 Task: Open Card Card0000000119 in Board Board0000000030 in Workspace WS0000000010 in Trello. Add Member Email0000000039 to Card Card0000000119 in Board Board0000000030 in Workspace WS0000000010 in Trello. Add Orange Label titled Label0000000119 to Card Card0000000119 in Board Board0000000030 in Workspace WS0000000010 in Trello. Add Checklist CL0000000119 to Card Card0000000119 in Board Board0000000030 in Workspace WS0000000010 in Trello. Add Dates with Start Date as Oct 01 2023 and Due Date as Oct 31 2023 to Card Card0000000119 in Board Board0000000030 in Workspace WS0000000010 in Trello
Action: Mouse moved to (325, 525)
Screenshot: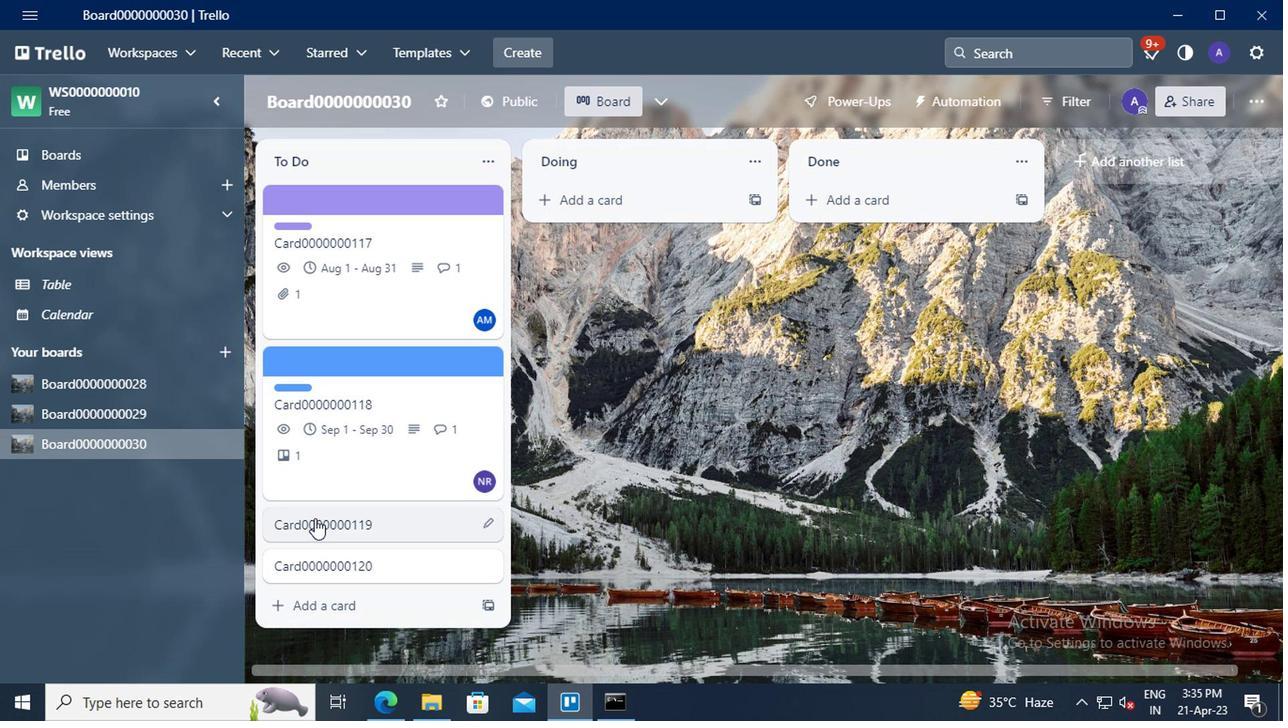 
Action: Mouse pressed left at (325, 525)
Screenshot: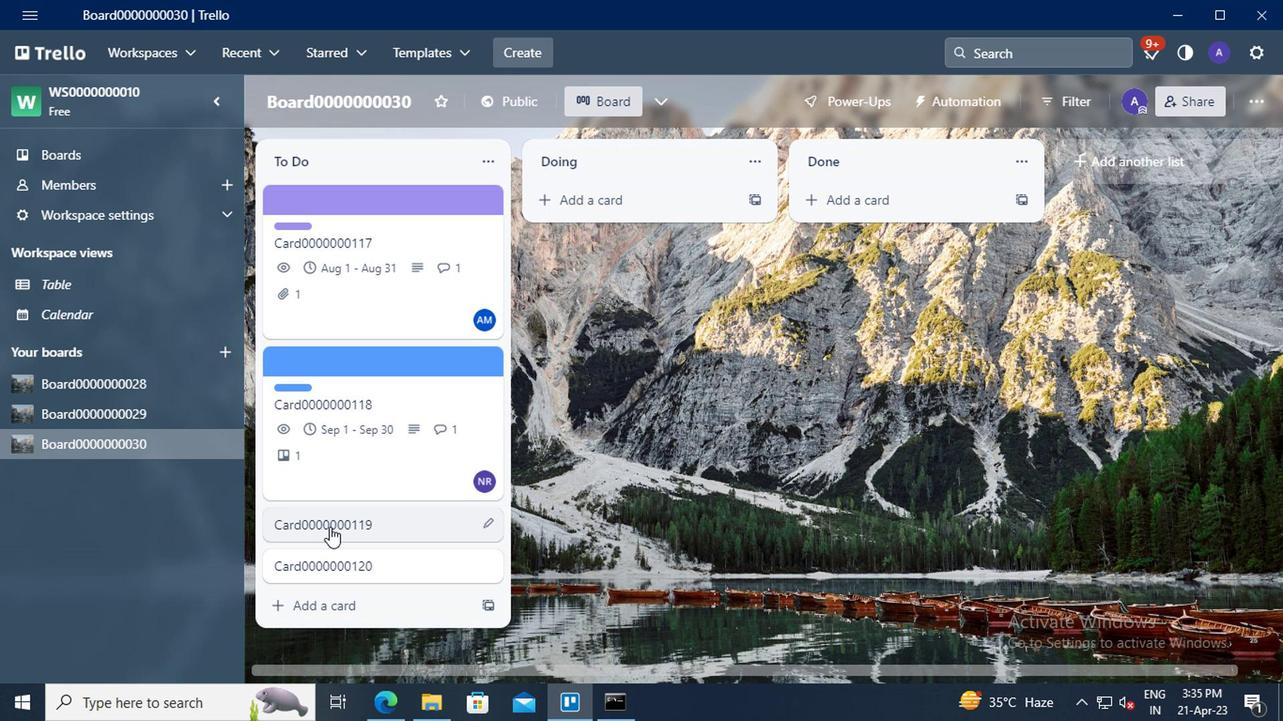 
Action: Mouse moved to (869, 178)
Screenshot: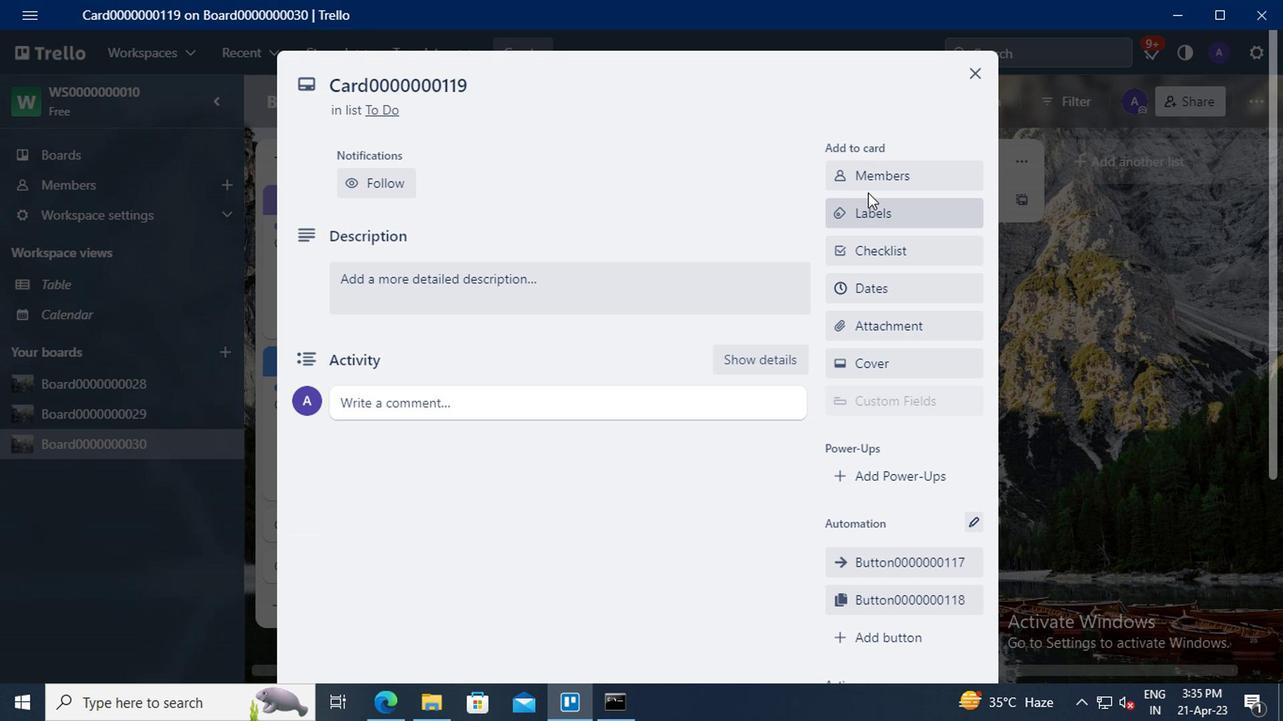 
Action: Mouse pressed left at (869, 178)
Screenshot: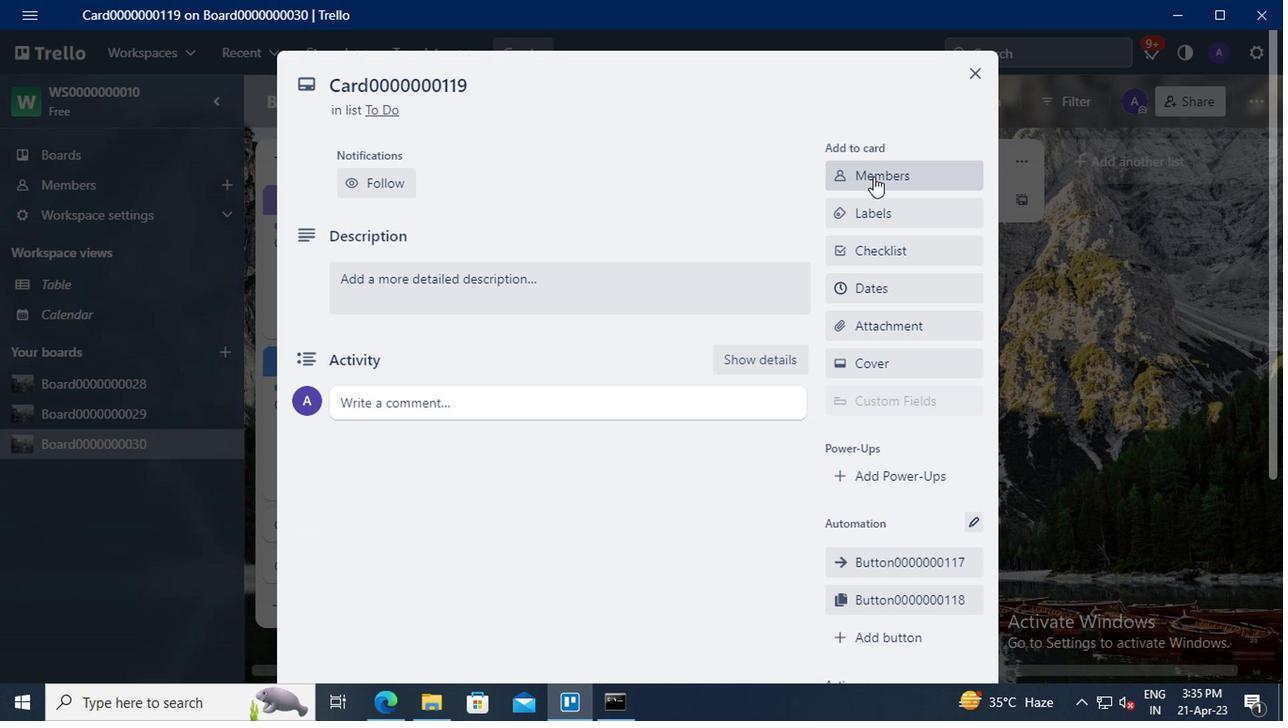 
Action: Mouse moved to (882, 259)
Screenshot: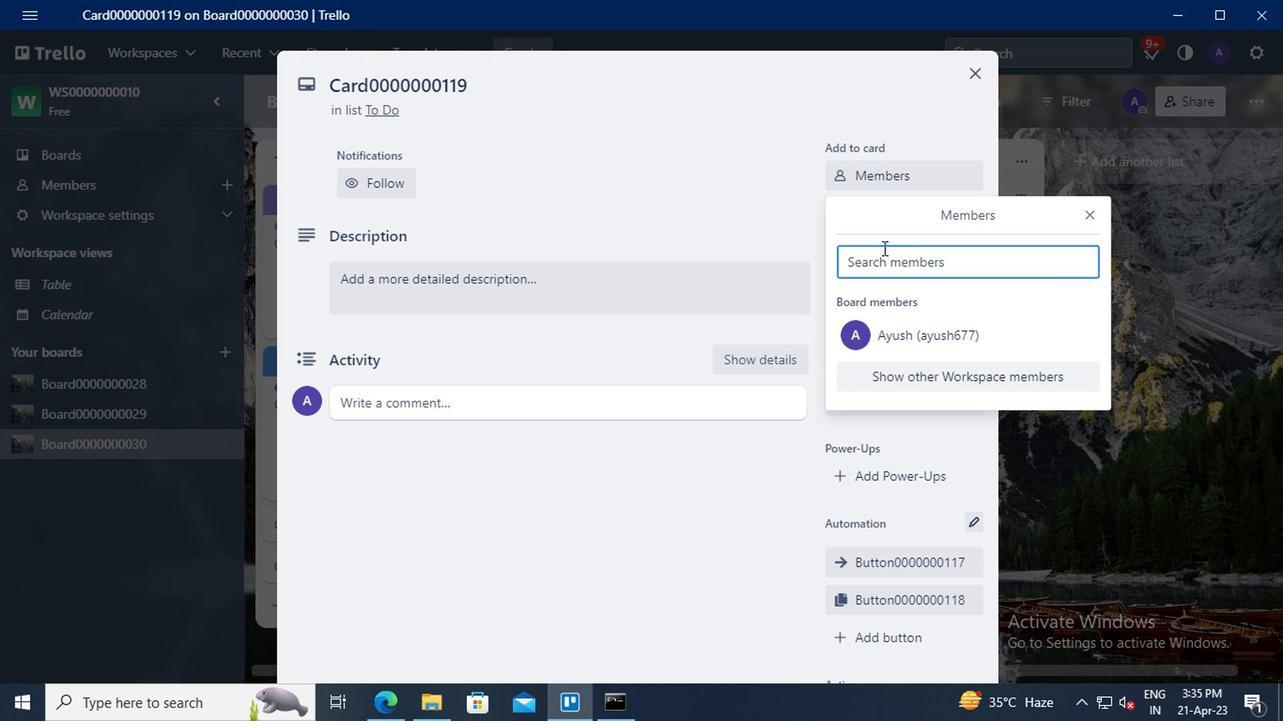 
Action: Mouse pressed left at (882, 259)
Screenshot: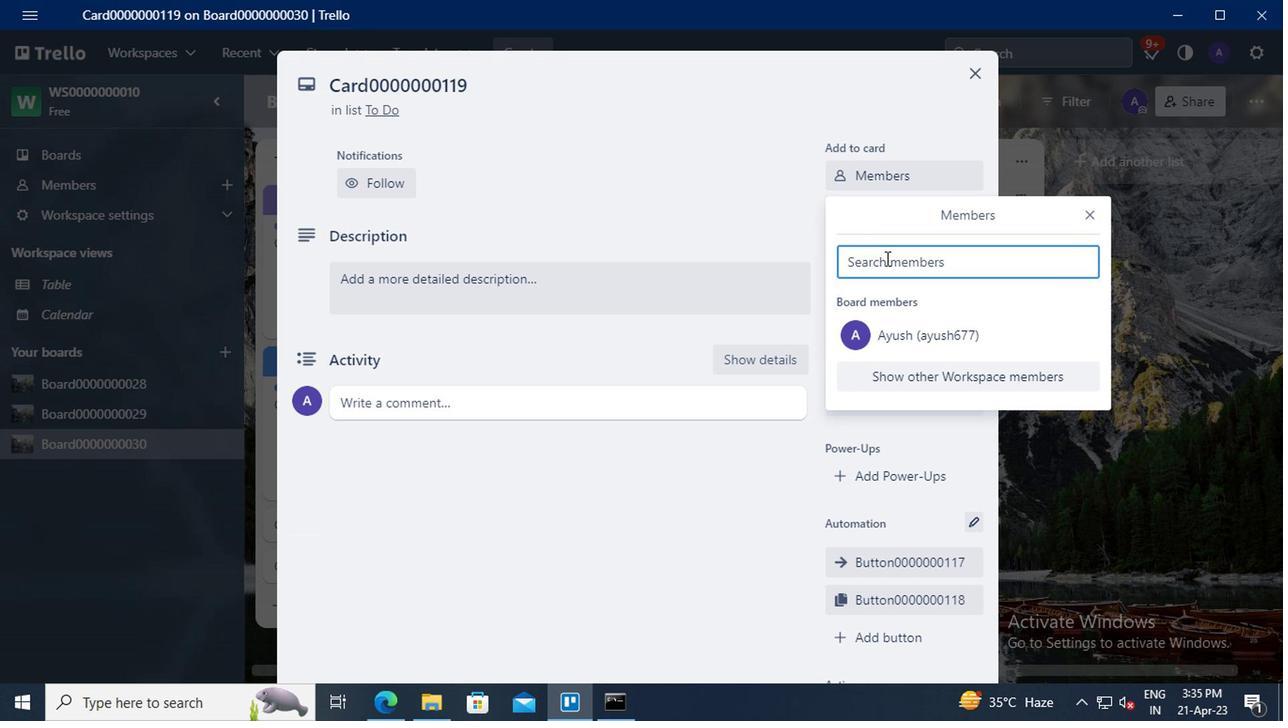 
Action: Key pressed carxxstreet791<Key.shift>@GMAIL.COM
Screenshot: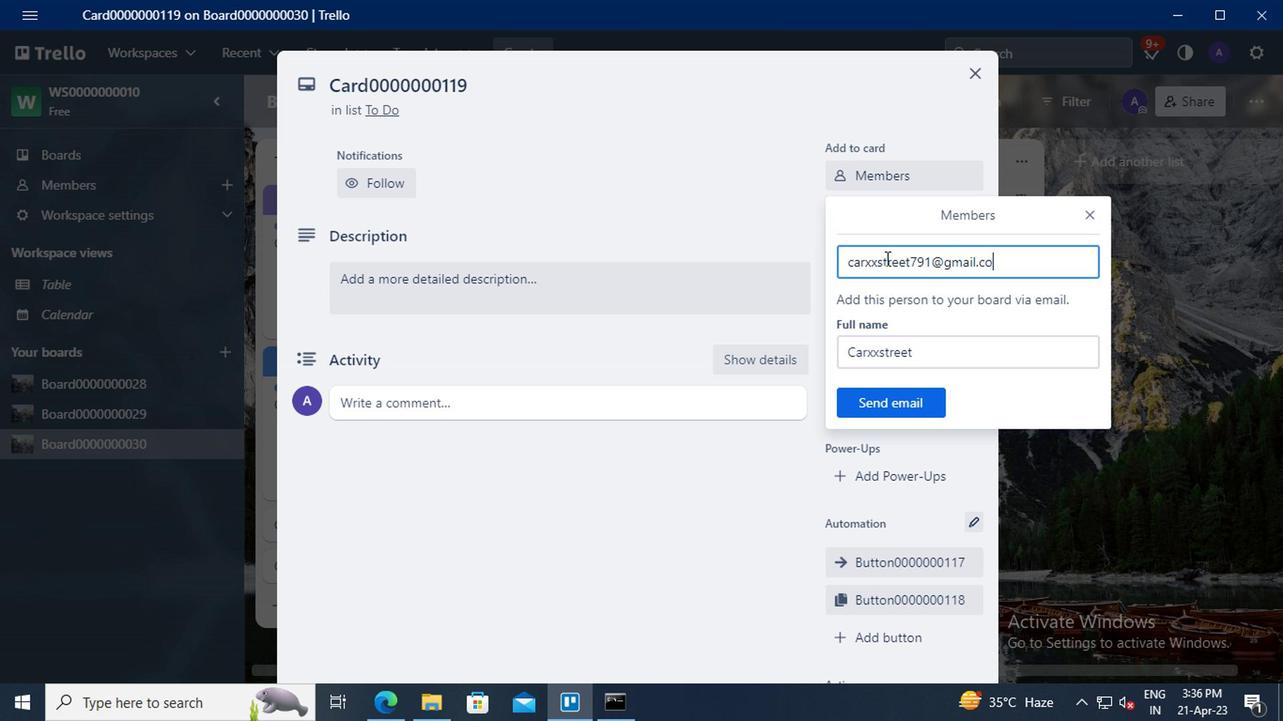 
Action: Mouse moved to (905, 399)
Screenshot: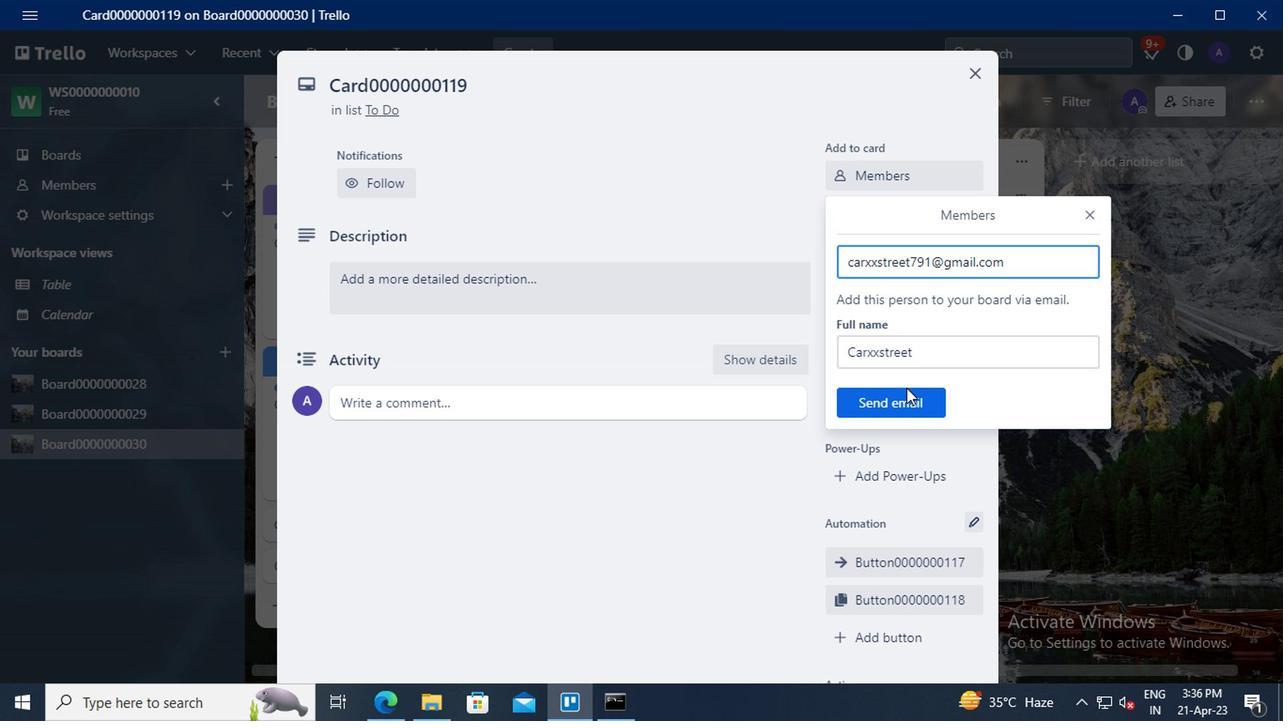 
Action: Mouse pressed left at (905, 399)
Screenshot: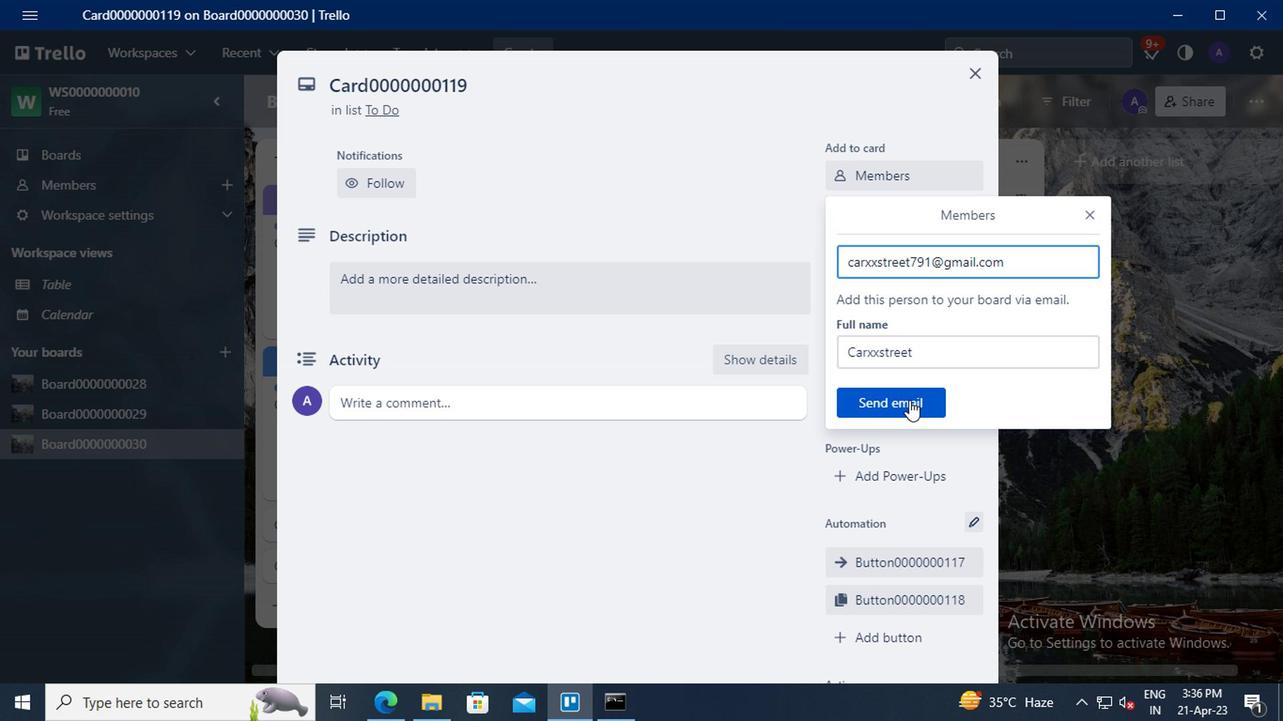 
Action: Mouse moved to (889, 288)
Screenshot: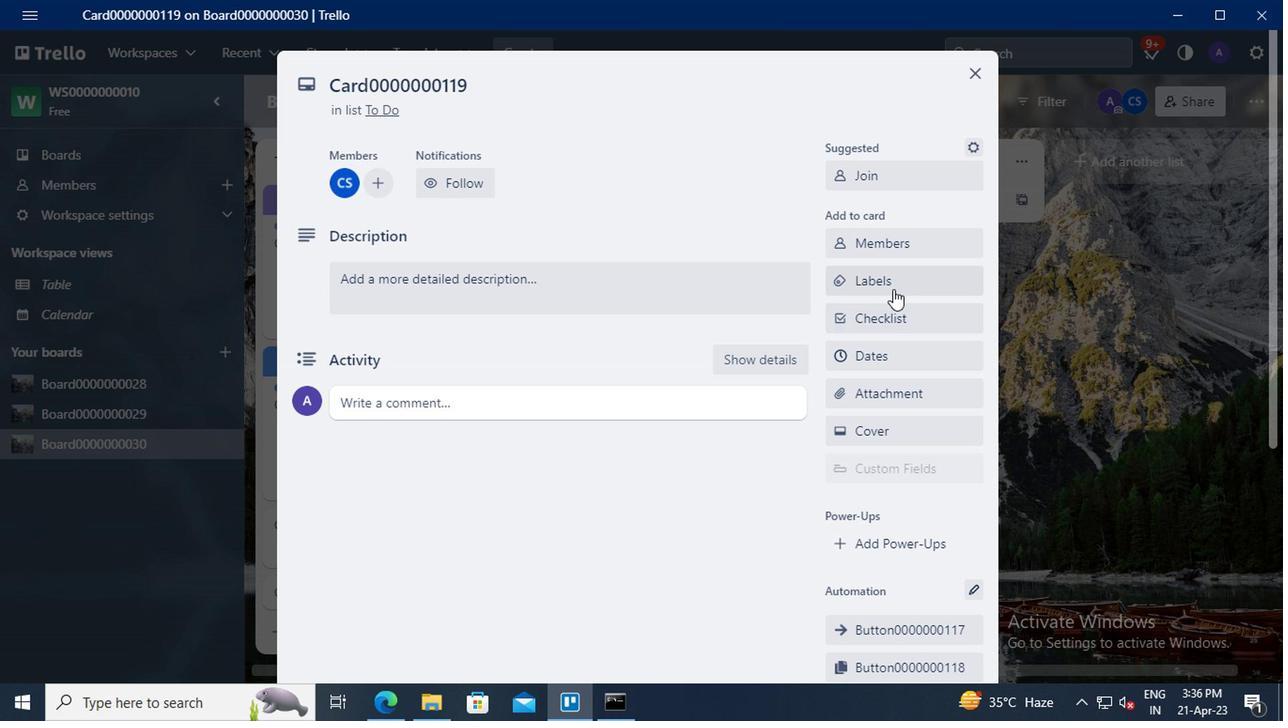 
Action: Mouse pressed left at (889, 288)
Screenshot: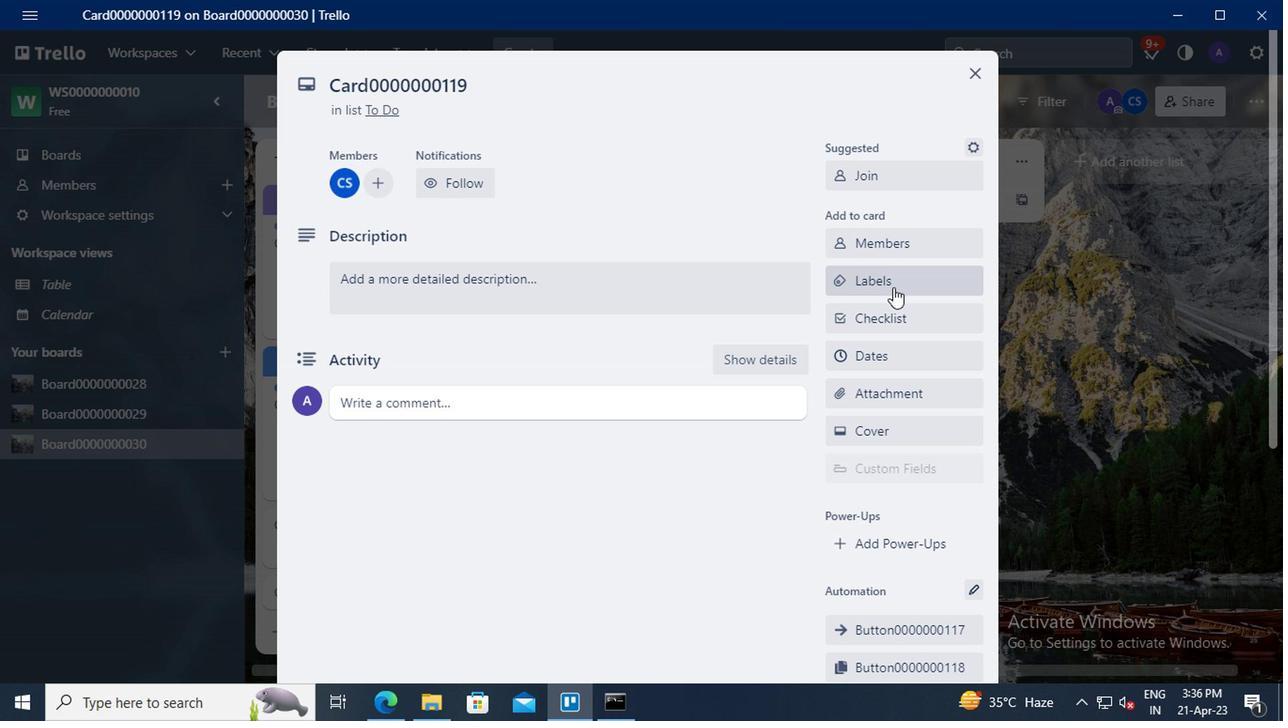 
Action: Mouse moved to (975, 499)
Screenshot: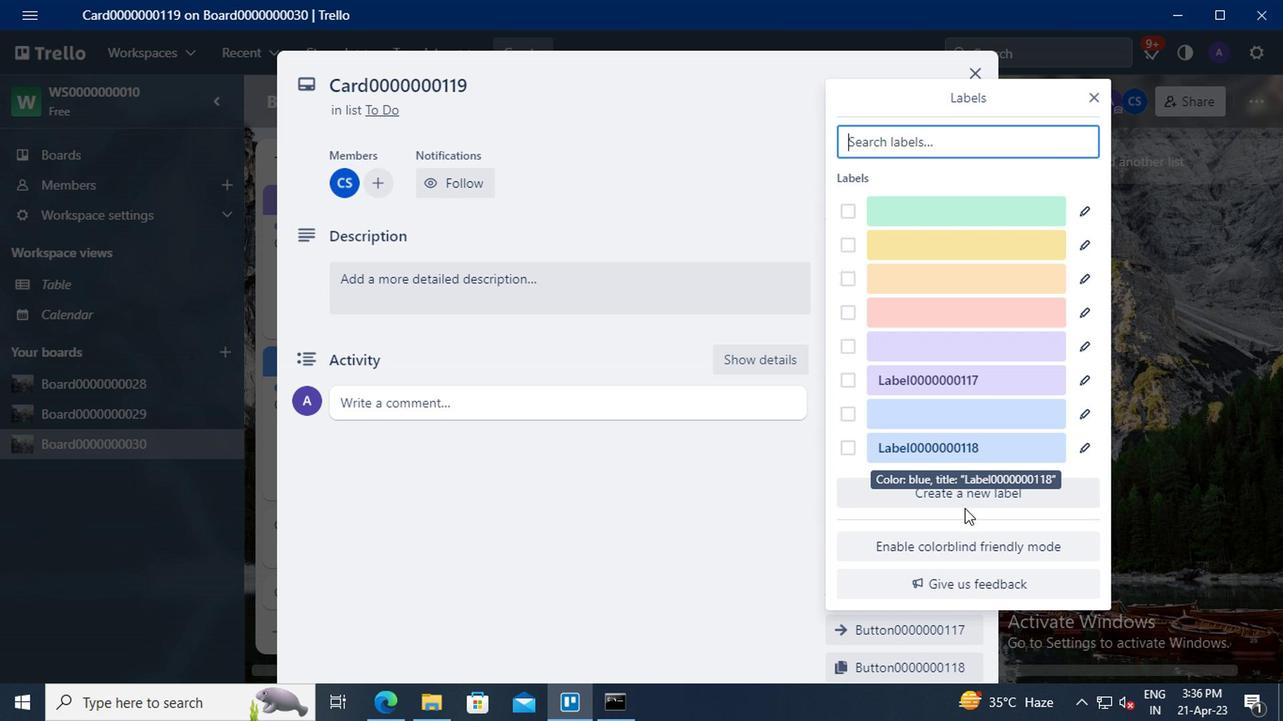 
Action: Mouse pressed left at (975, 499)
Screenshot: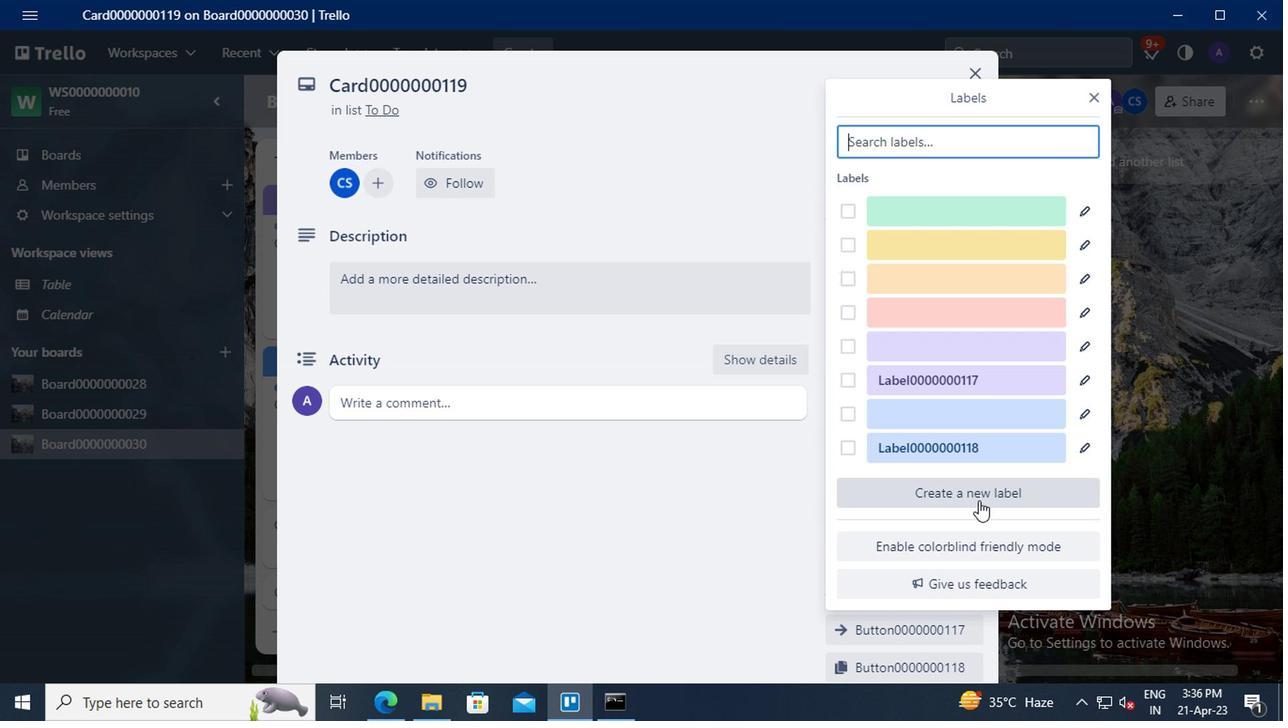 
Action: Mouse moved to (889, 275)
Screenshot: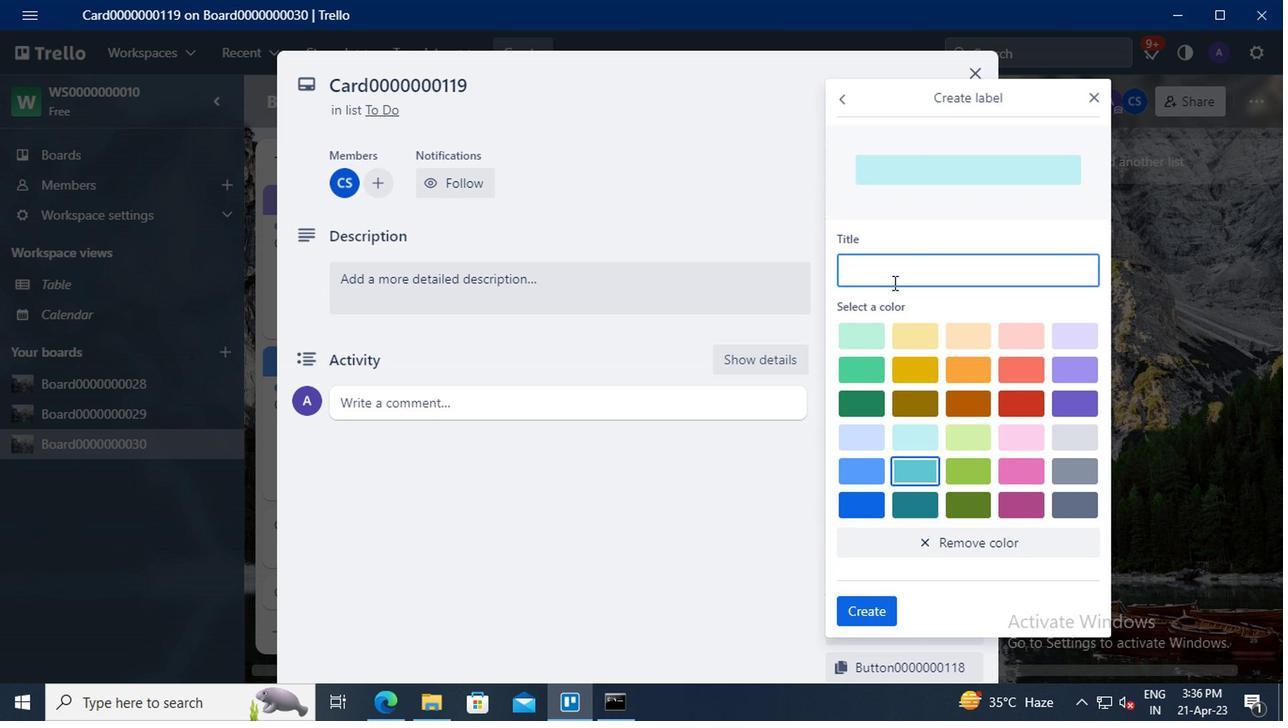 
Action: Mouse pressed left at (889, 275)
Screenshot: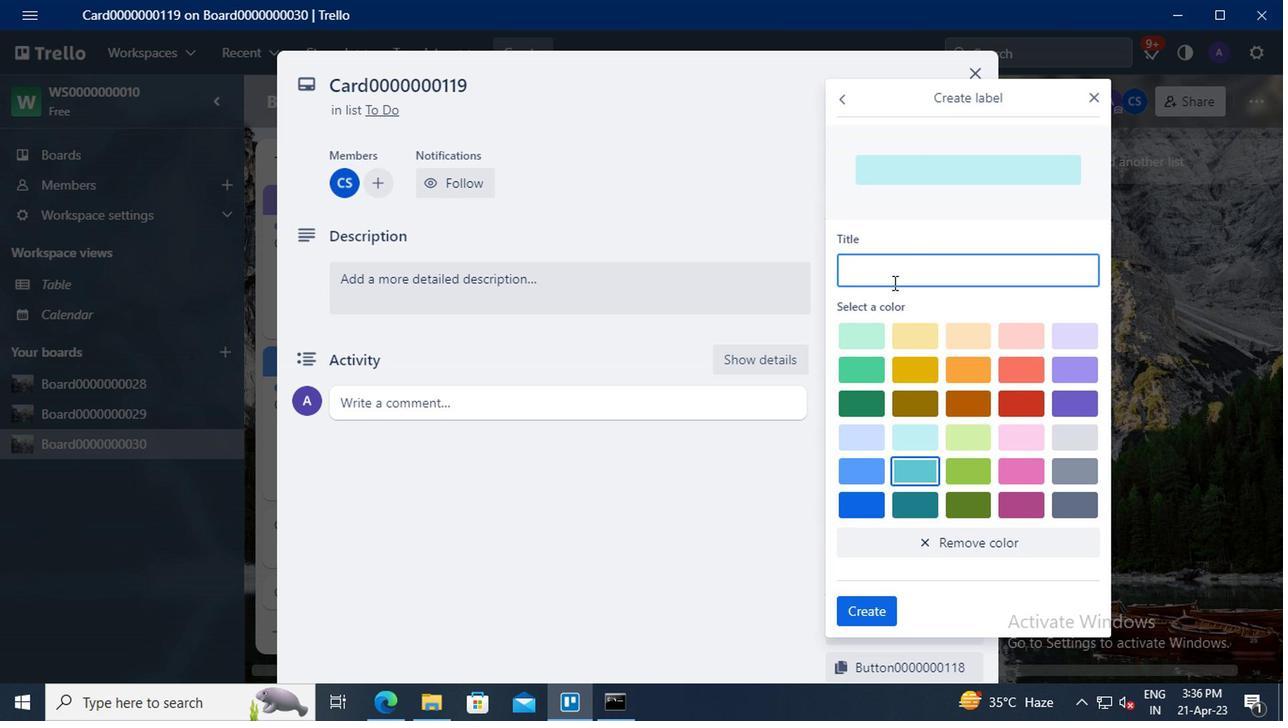 
Action: Key pressed <Key.shift>LABEL0000000119
Screenshot: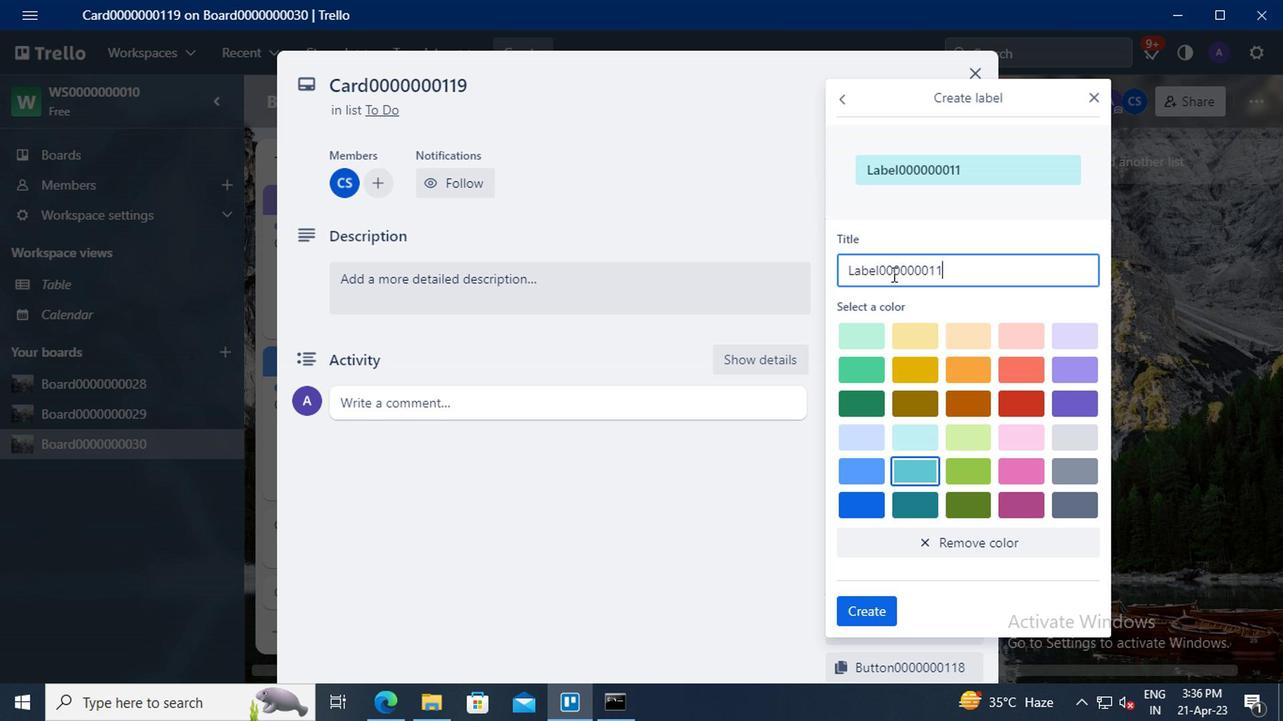 
Action: Mouse moved to (956, 360)
Screenshot: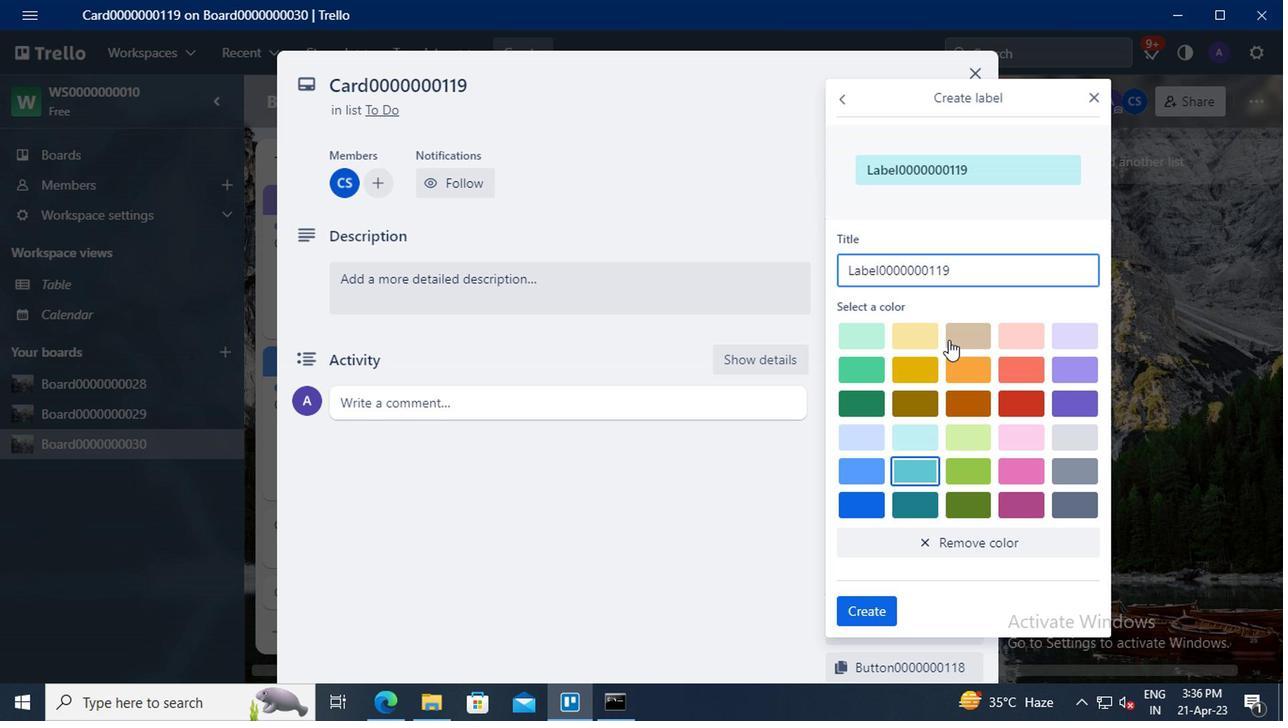 
Action: Mouse pressed left at (956, 360)
Screenshot: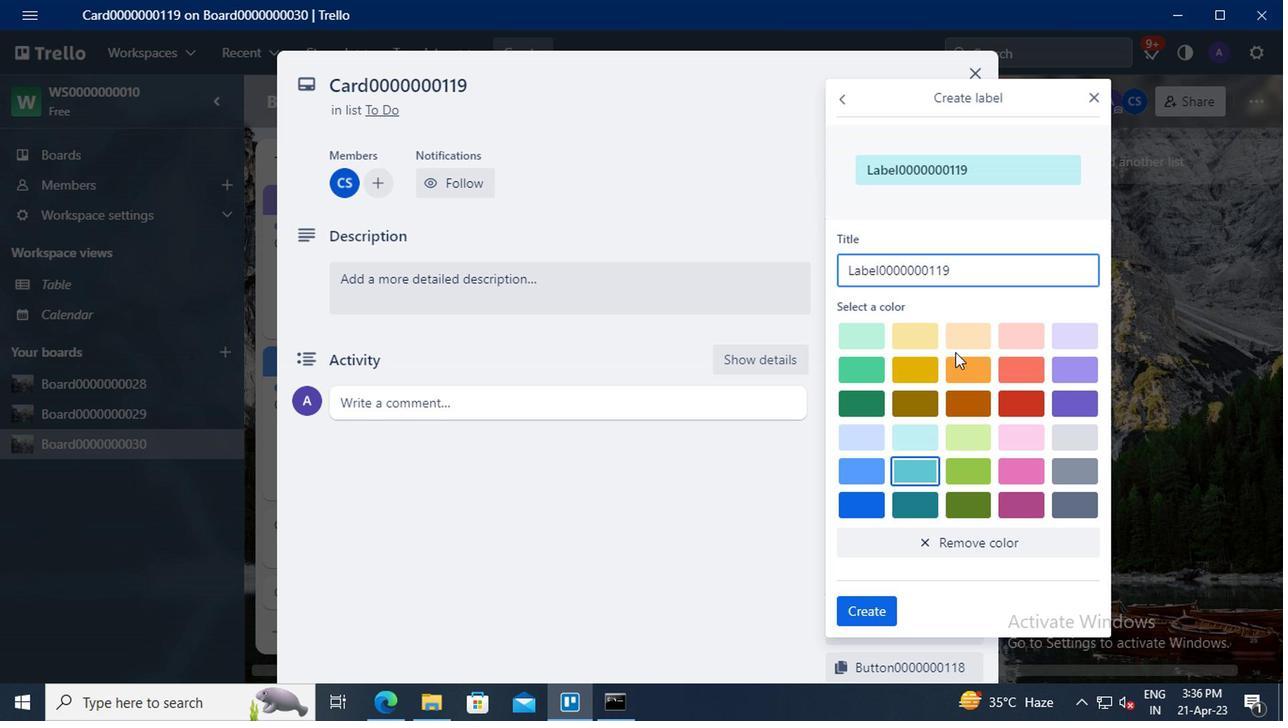 
Action: Mouse moved to (877, 607)
Screenshot: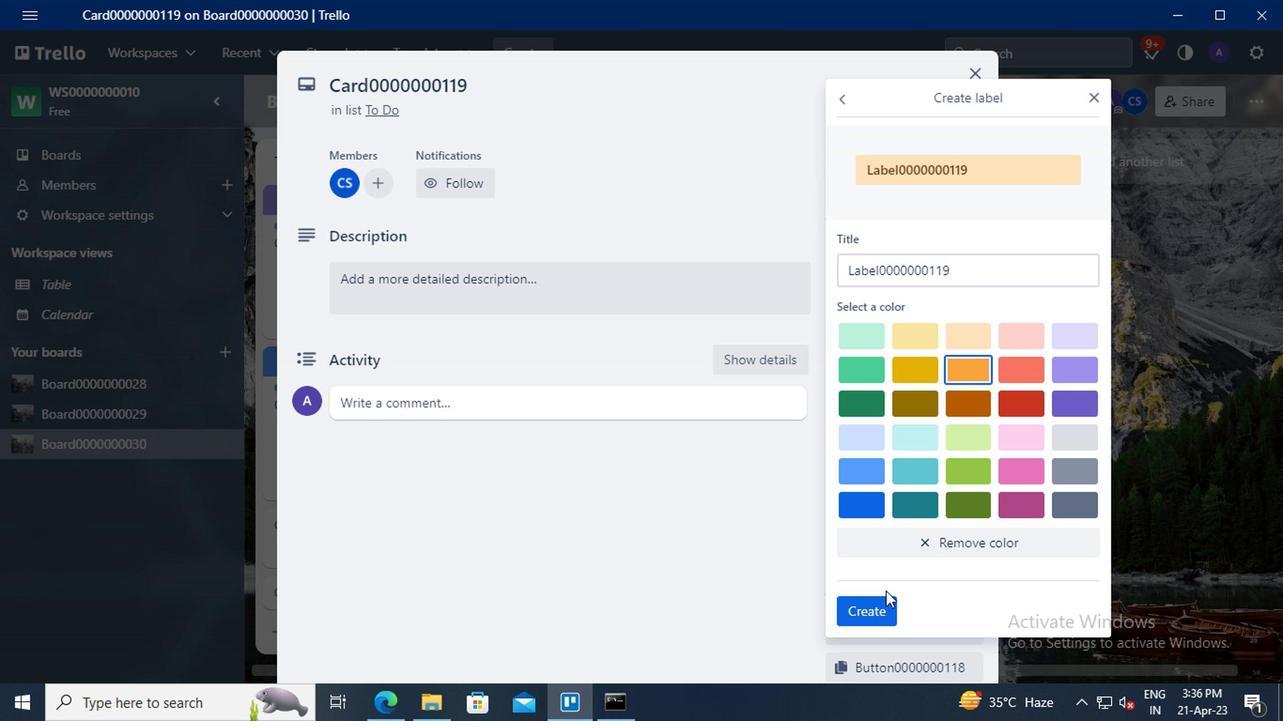 
Action: Mouse pressed left at (877, 607)
Screenshot: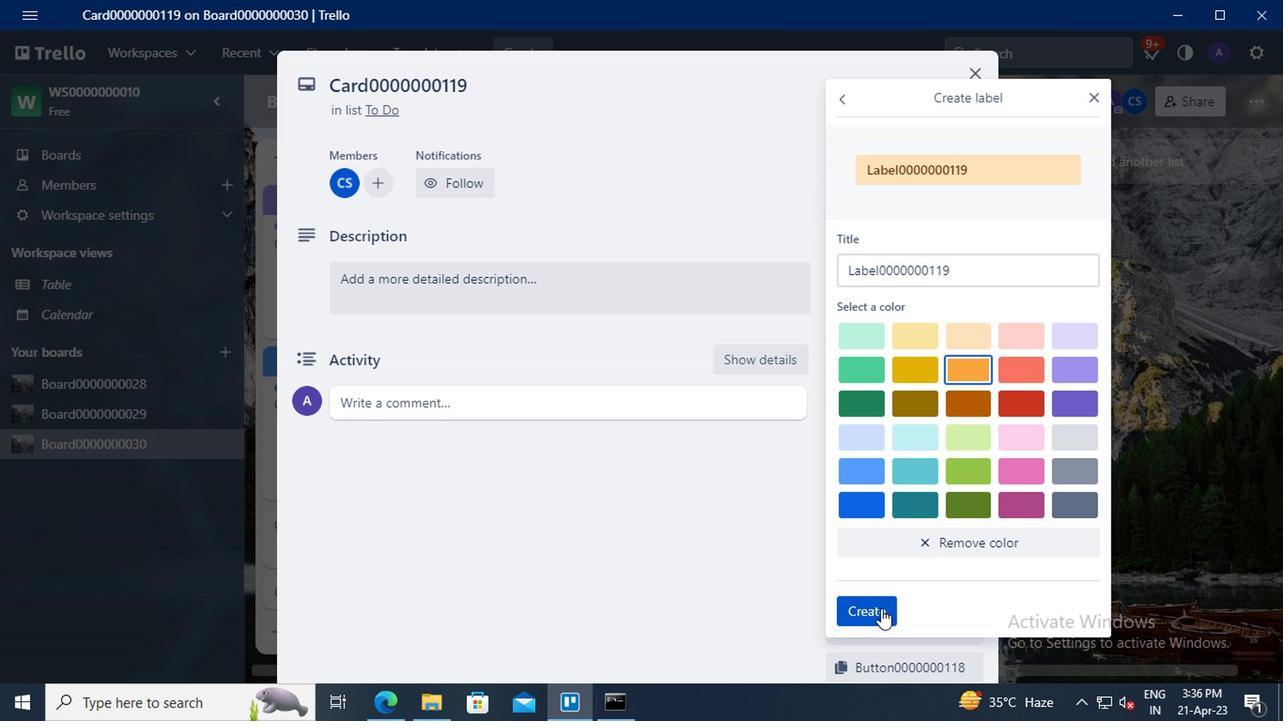 
Action: Mouse moved to (1093, 100)
Screenshot: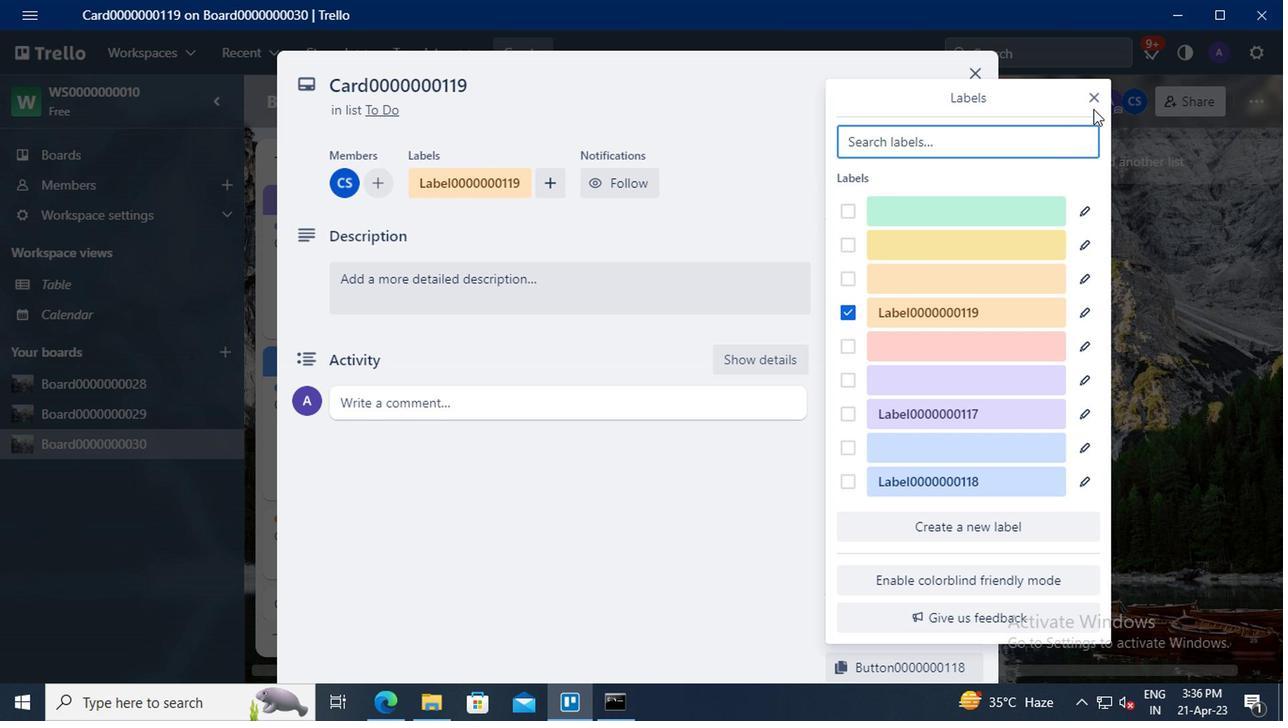 
Action: Mouse pressed left at (1093, 100)
Screenshot: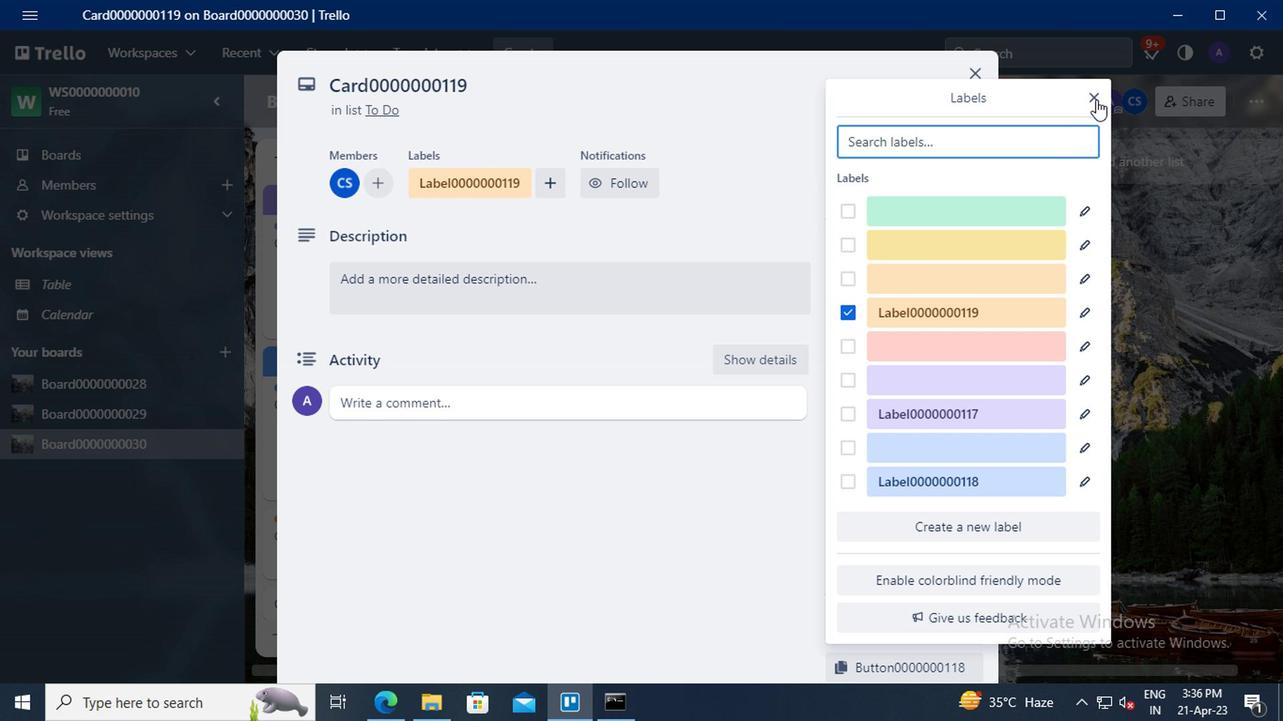 
Action: Mouse moved to (903, 322)
Screenshot: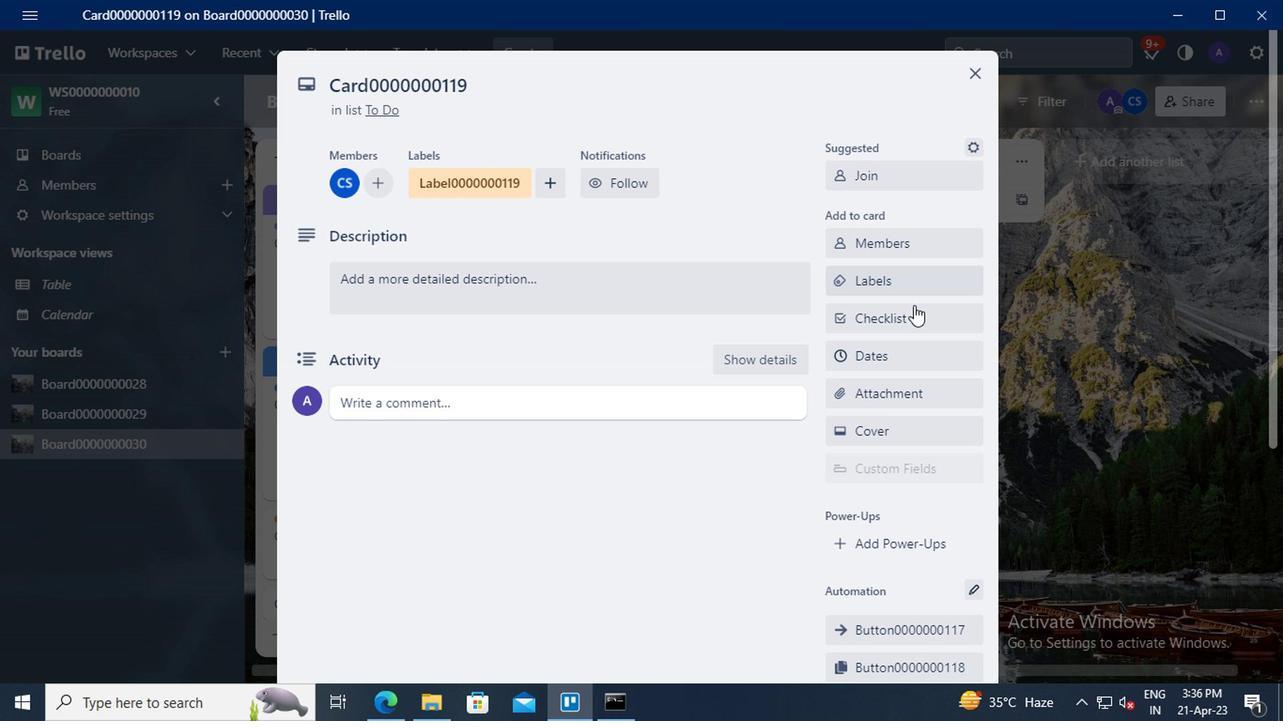 
Action: Mouse pressed left at (903, 322)
Screenshot: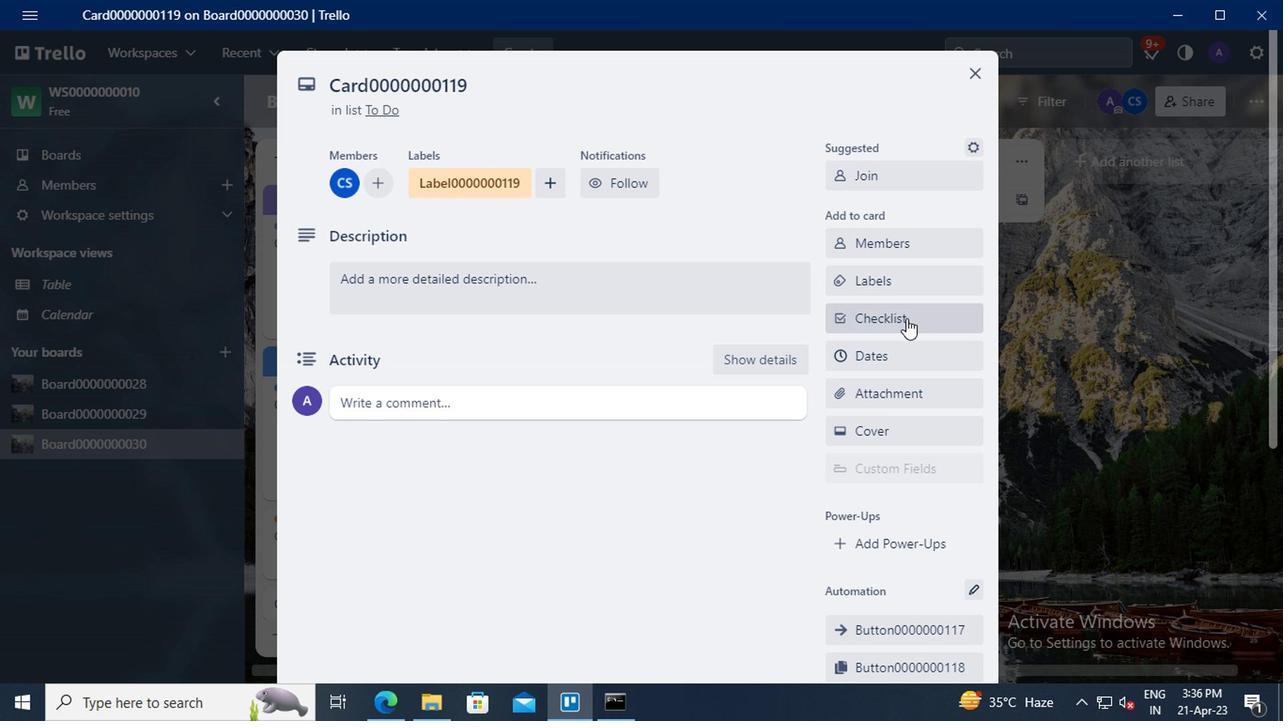 
Action: Key pressed <Key.delete><Key.shift>CL0000000119
Screenshot: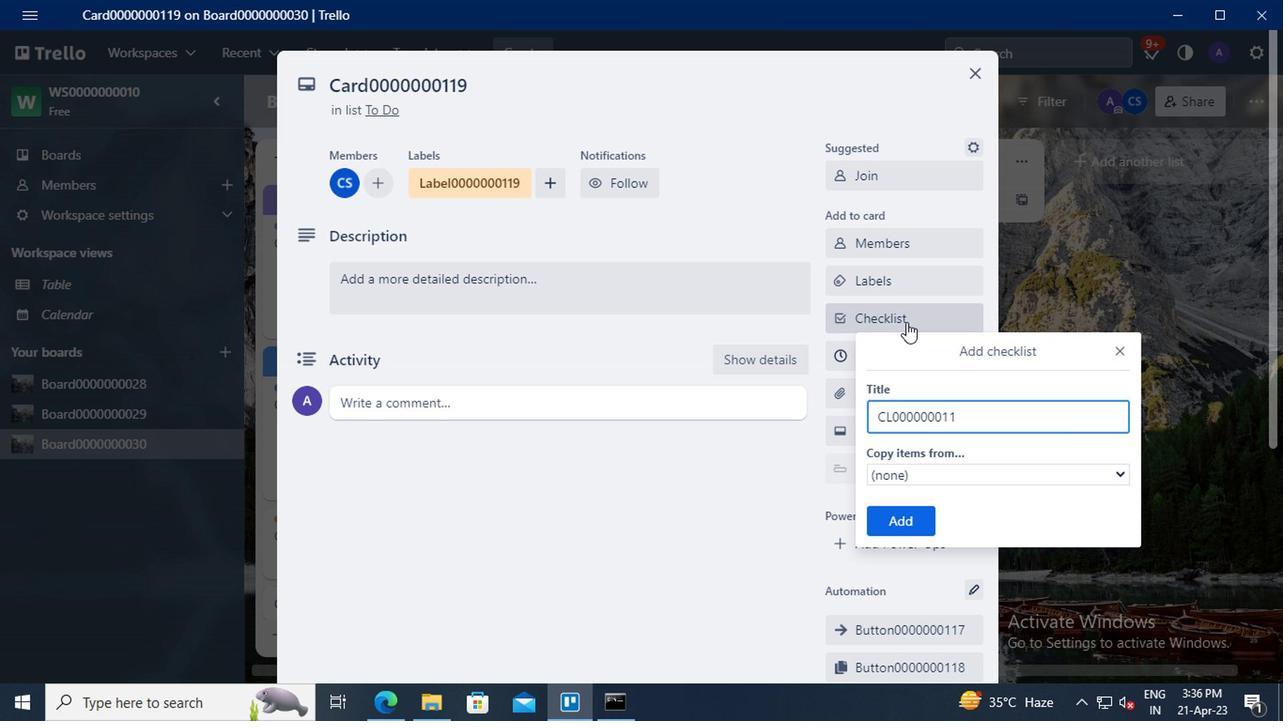 
Action: Mouse moved to (893, 518)
Screenshot: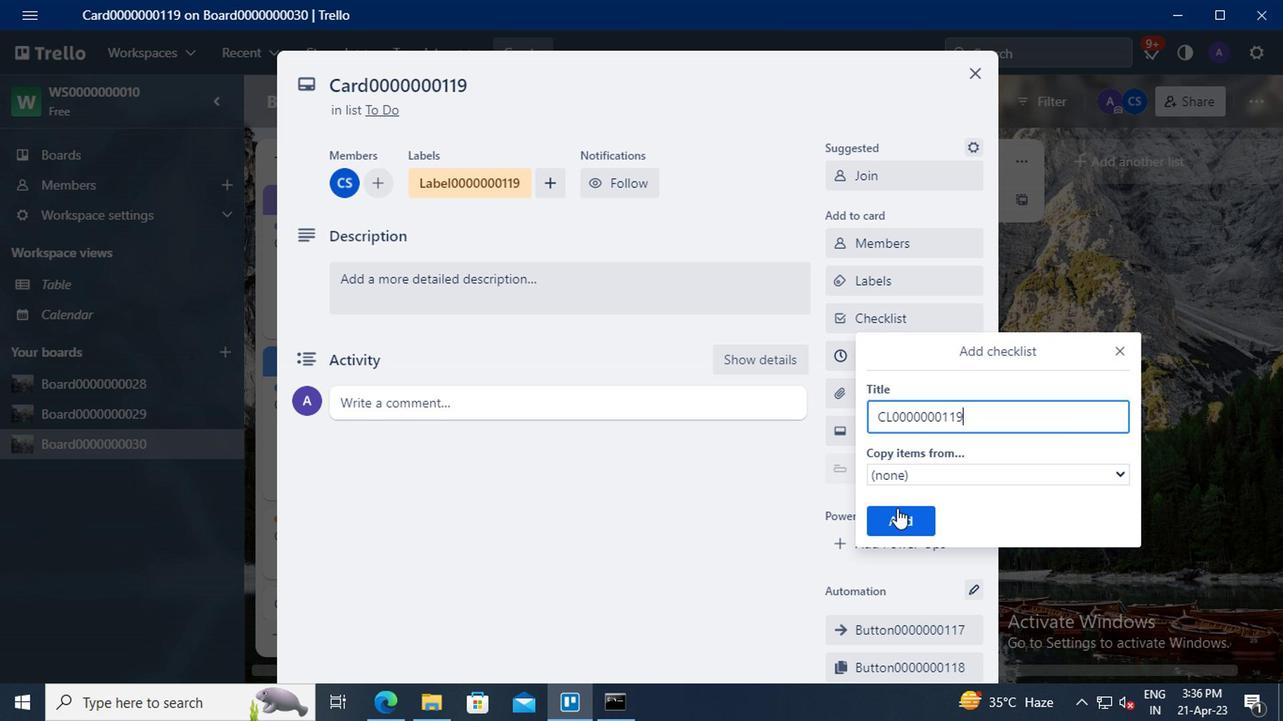 
Action: Mouse pressed left at (893, 518)
Screenshot: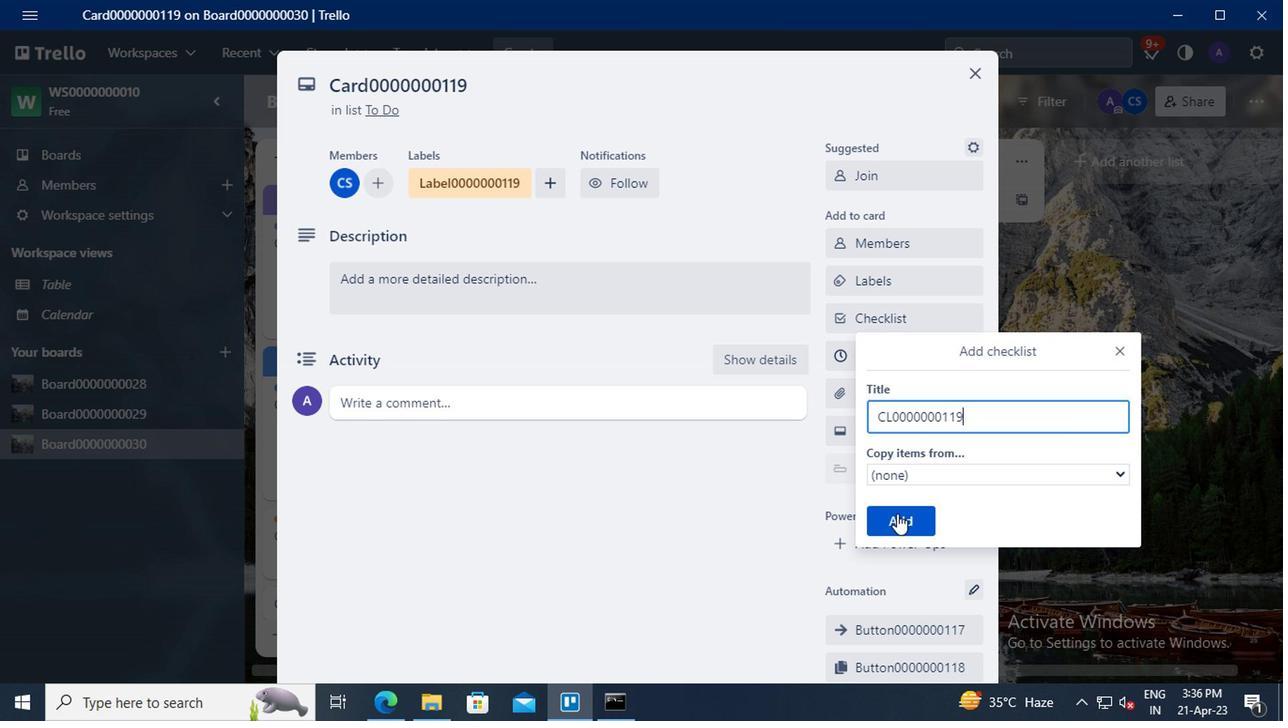 
Action: Mouse moved to (887, 355)
Screenshot: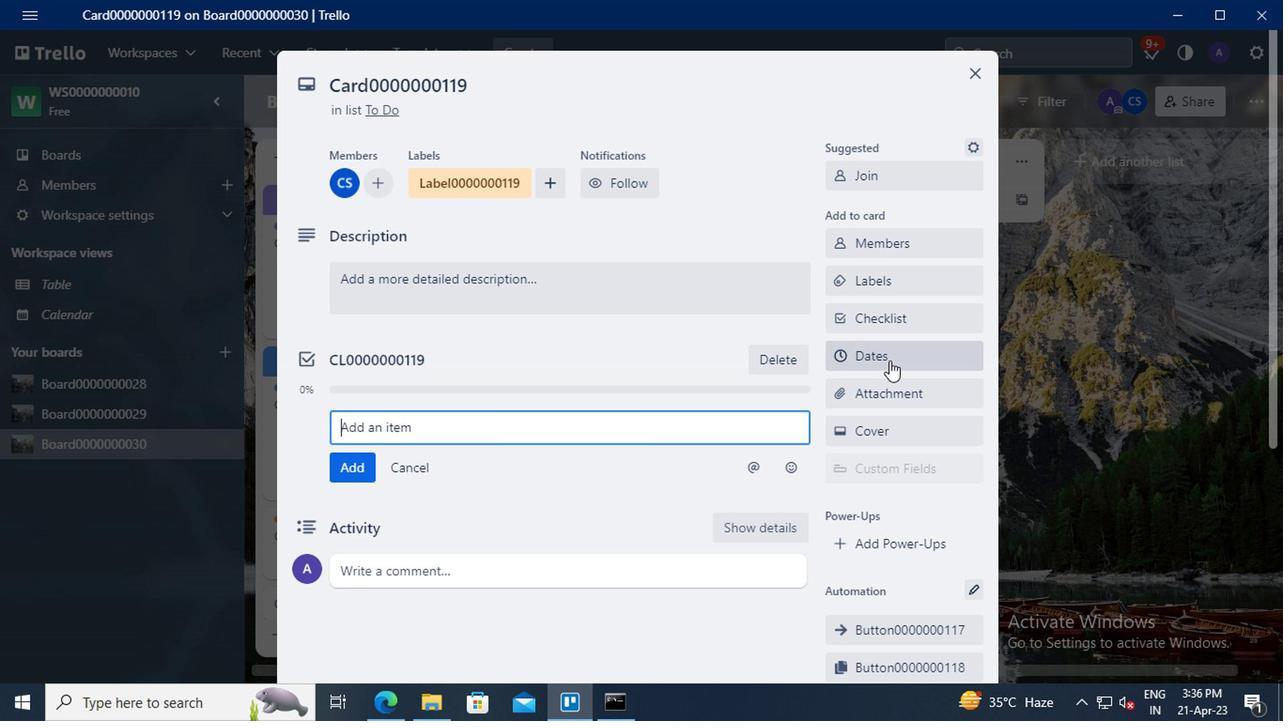 
Action: Mouse pressed left at (887, 355)
Screenshot: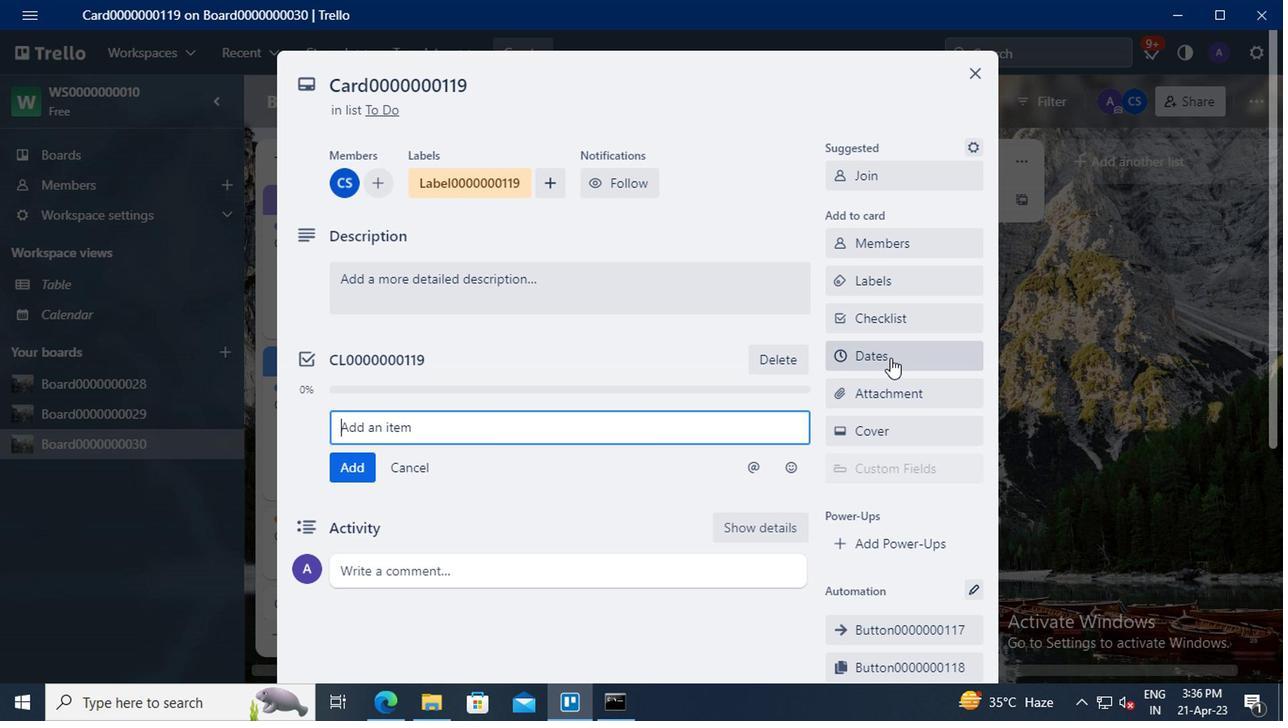
Action: Mouse moved to (843, 437)
Screenshot: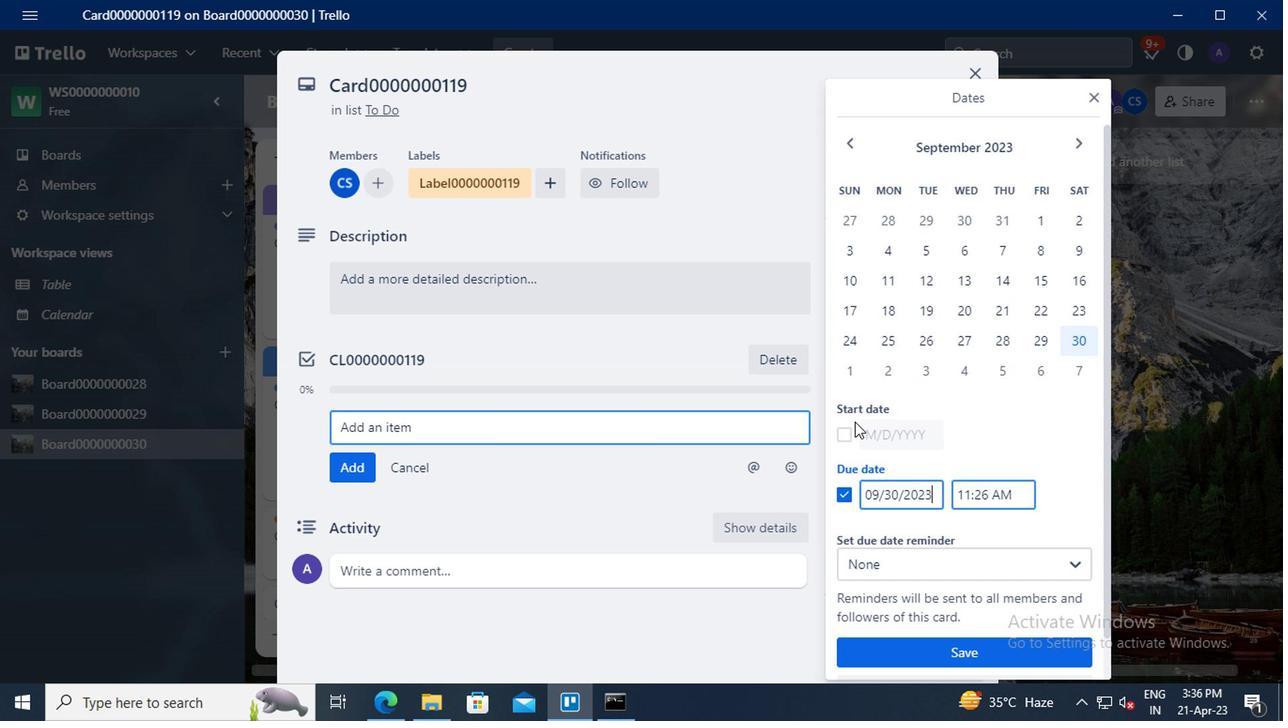 
Action: Mouse pressed left at (843, 437)
Screenshot: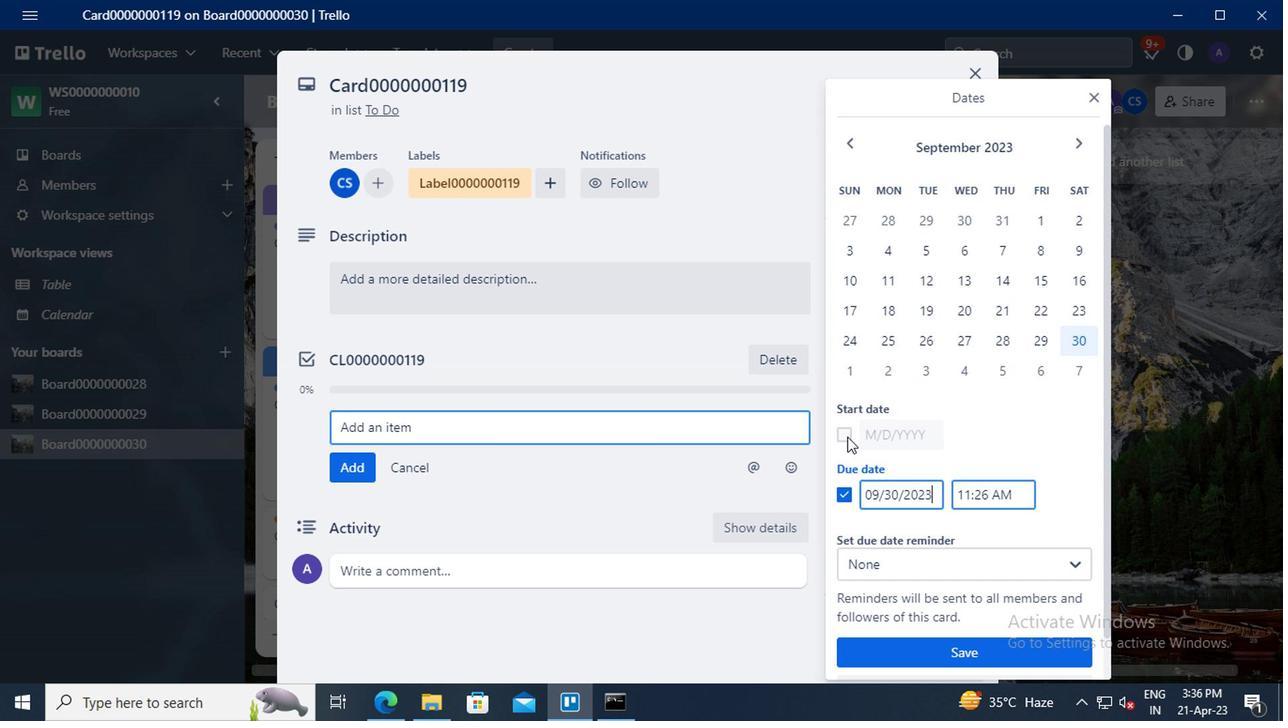 
Action: Mouse moved to (895, 435)
Screenshot: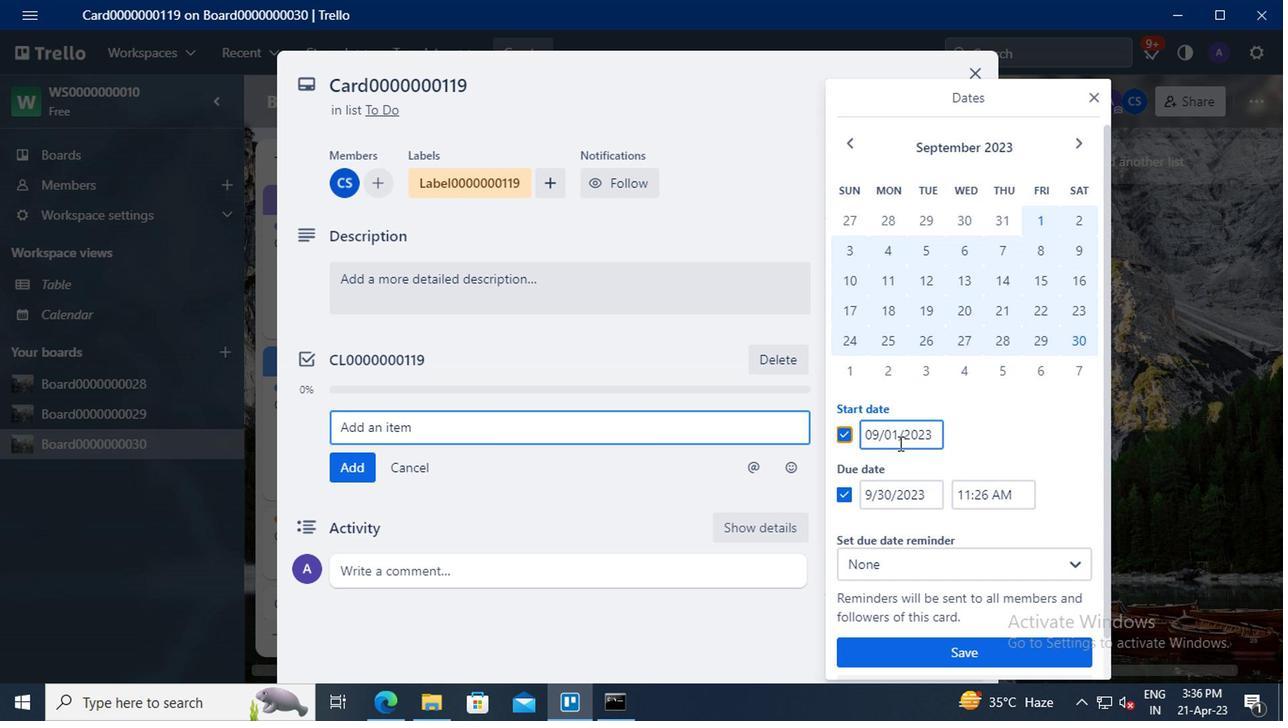 
Action: Mouse pressed left at (895, 435)
Screenshot: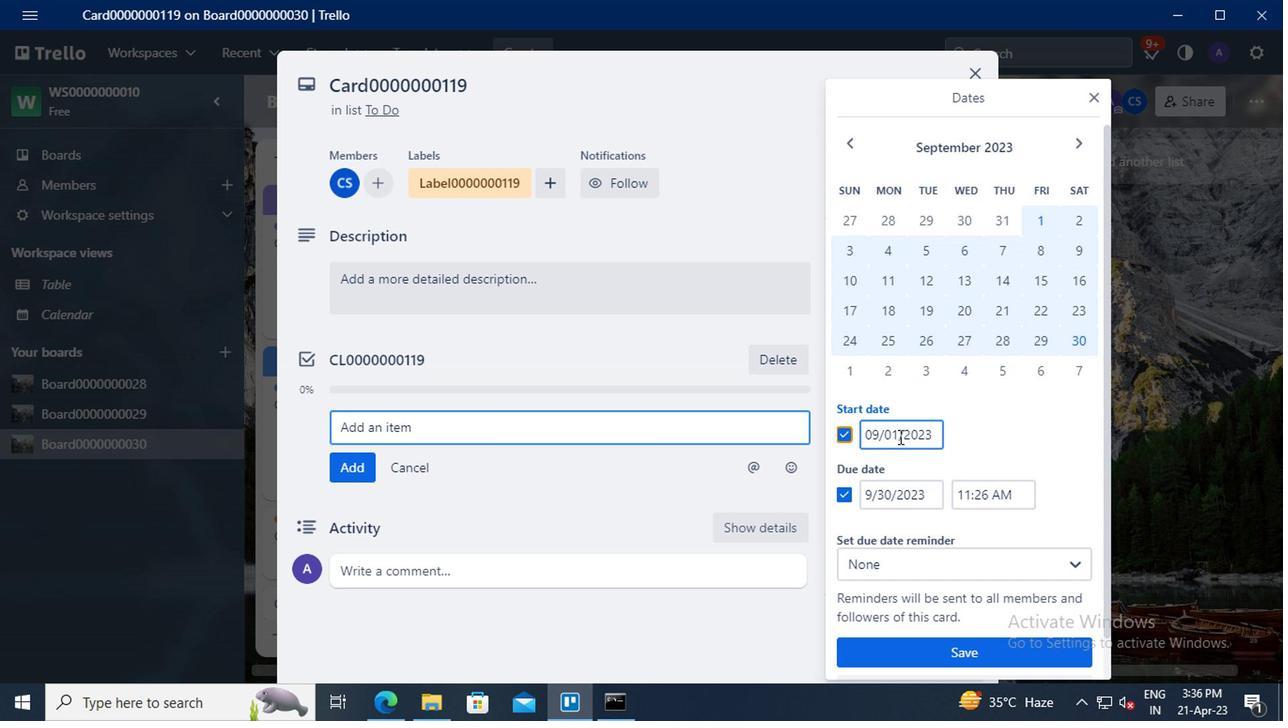 
Action: Key pressed <Key.left><Key.left><Key.backspace>1<Key.left><Key.left><Key.backspace>10
Screenshot: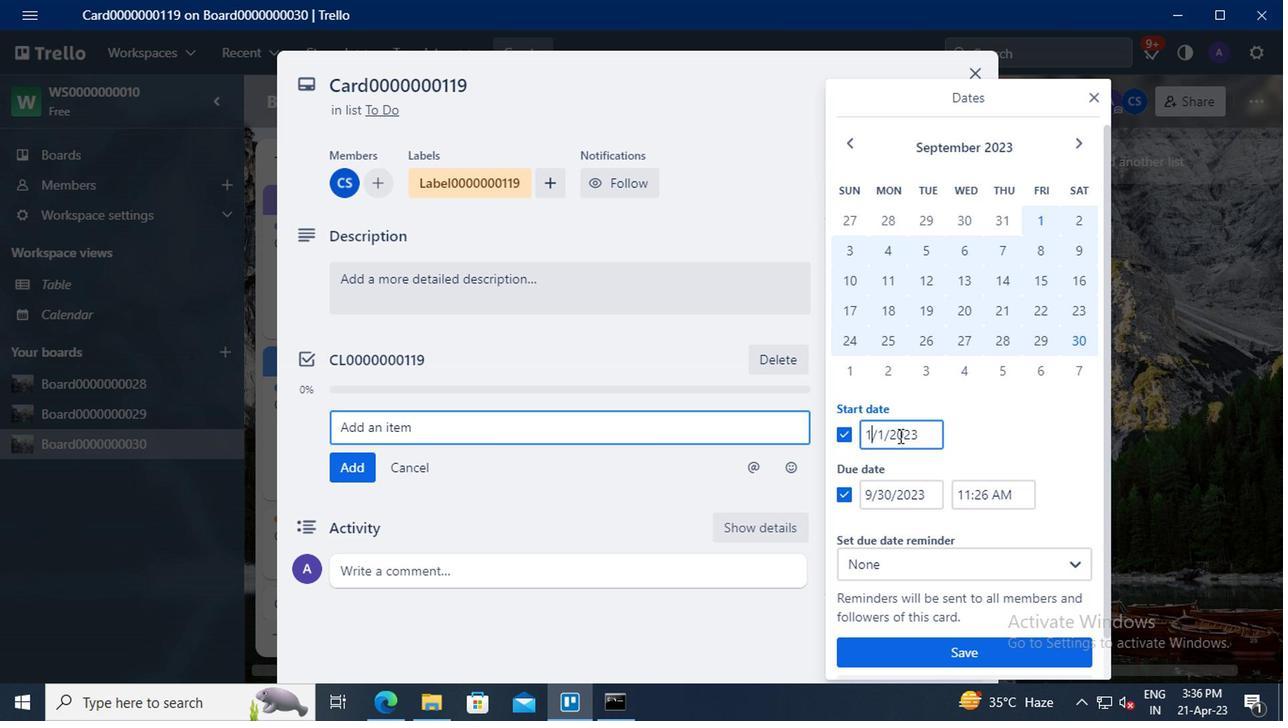 
Action: Mouse moved to (887, 488)
Screenshot: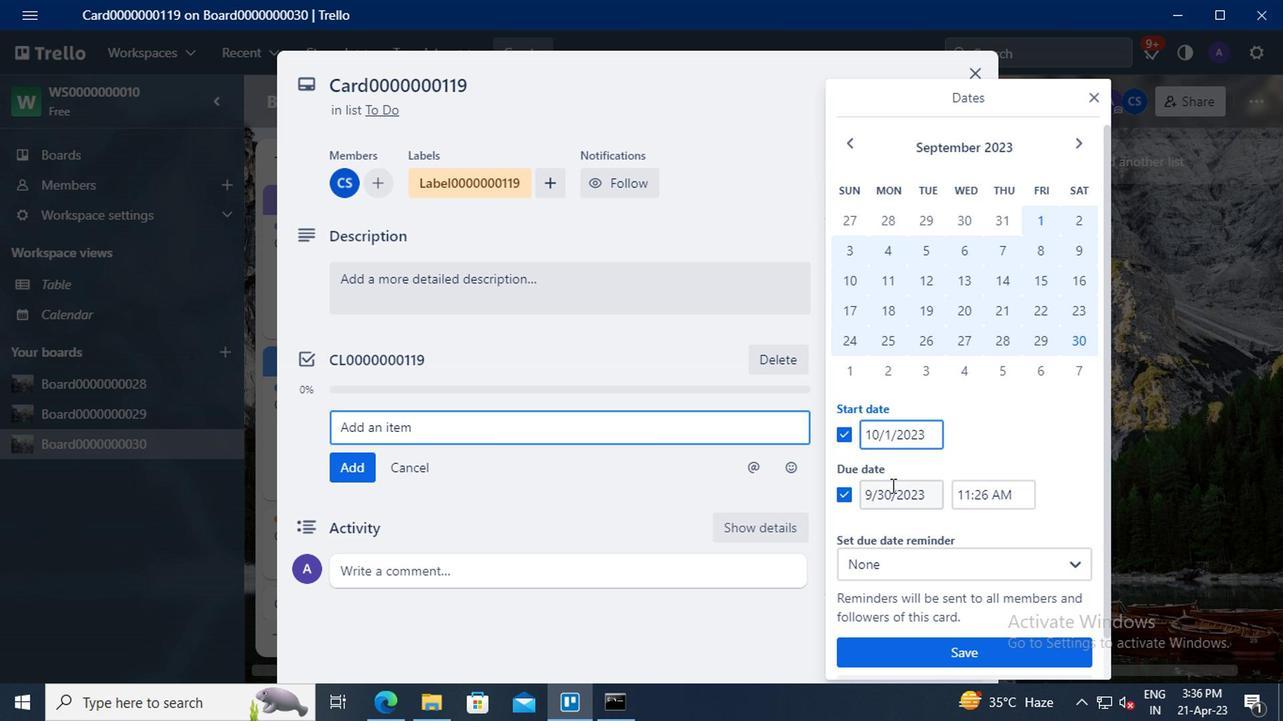 
Action: Mouse pressed left at (887, 488)
Screenshot: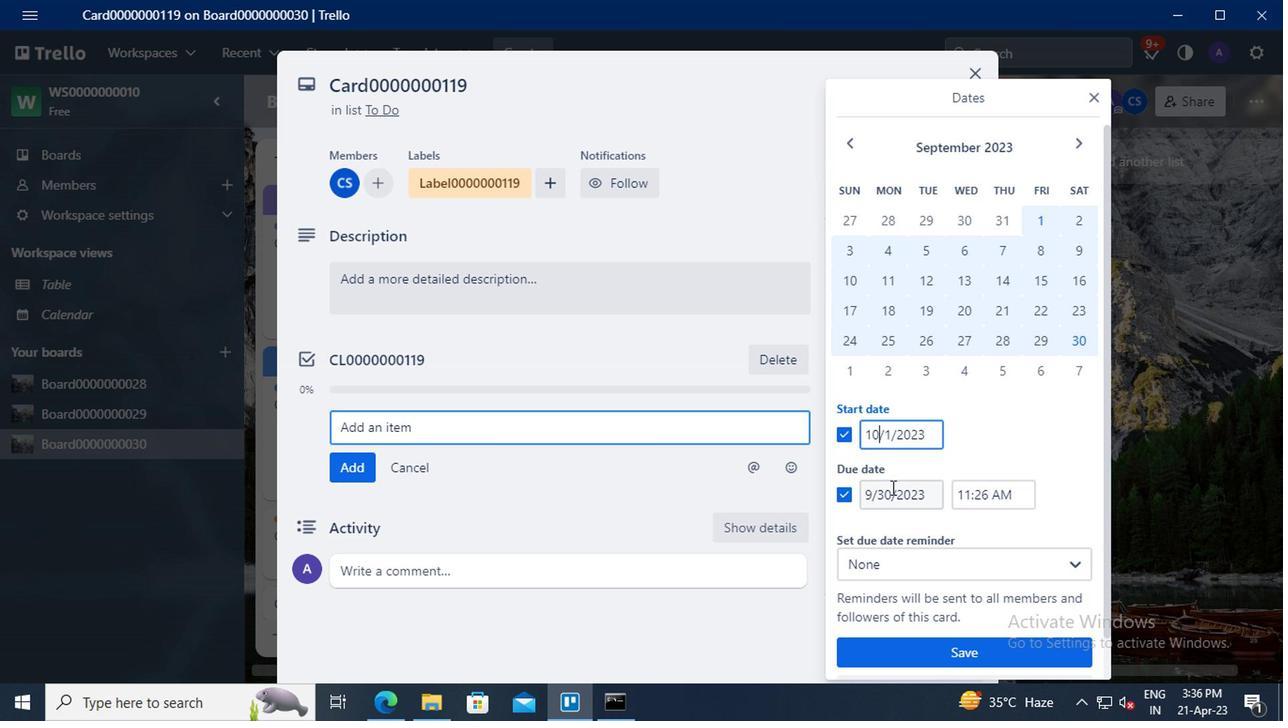 
Action: Key pressed <Key.backspace><Key.delete>3
Screenshot: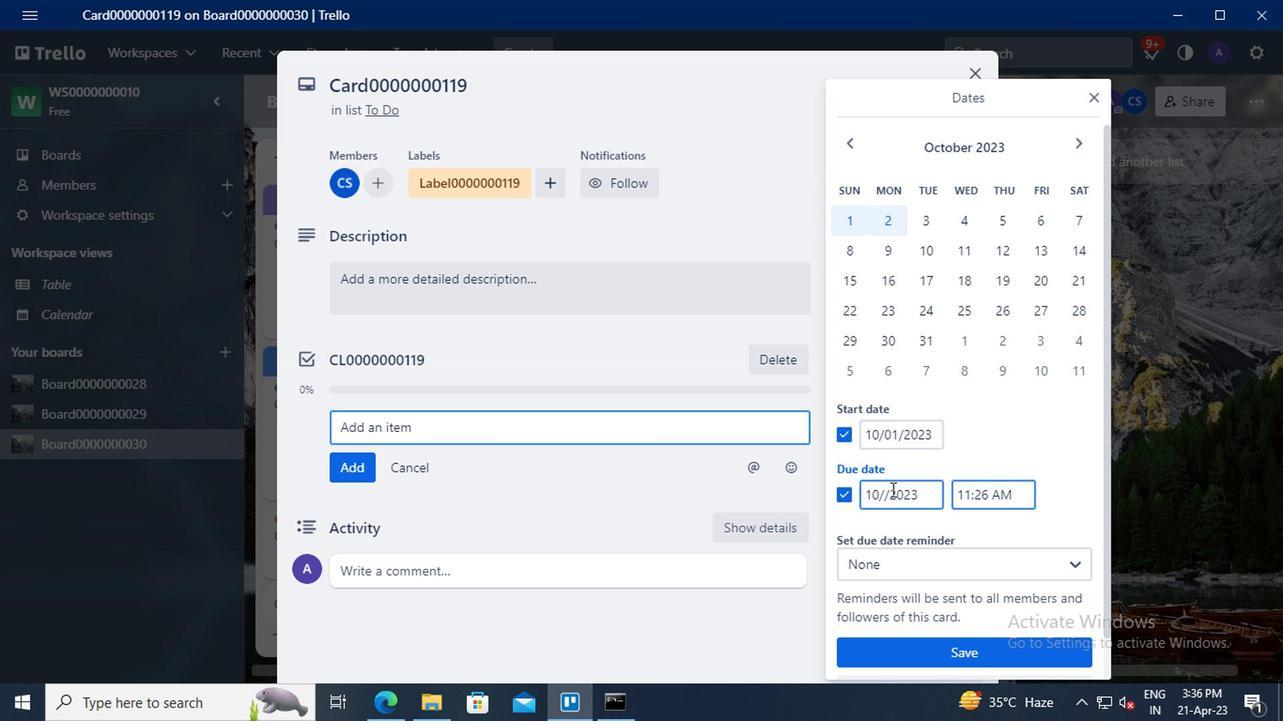 
Action: Mouse moved to (891, 490)
Screenshot: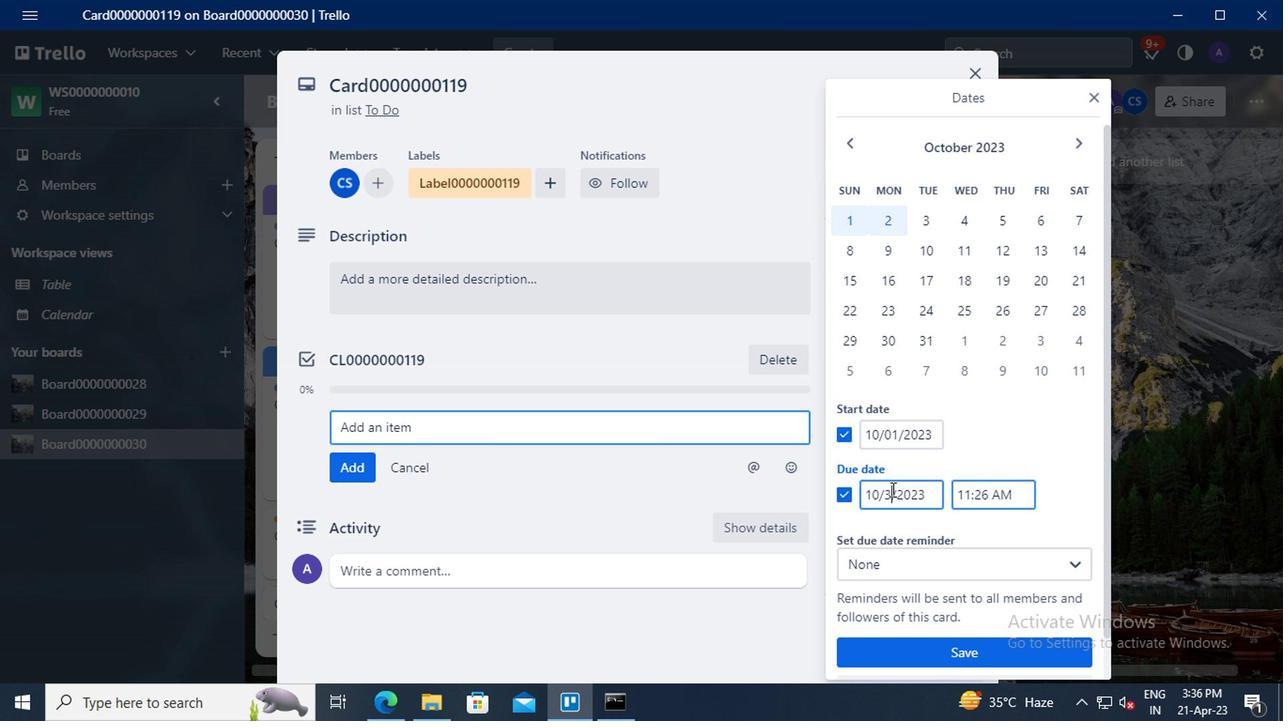 
Action: Key pressed 1
Screenshot: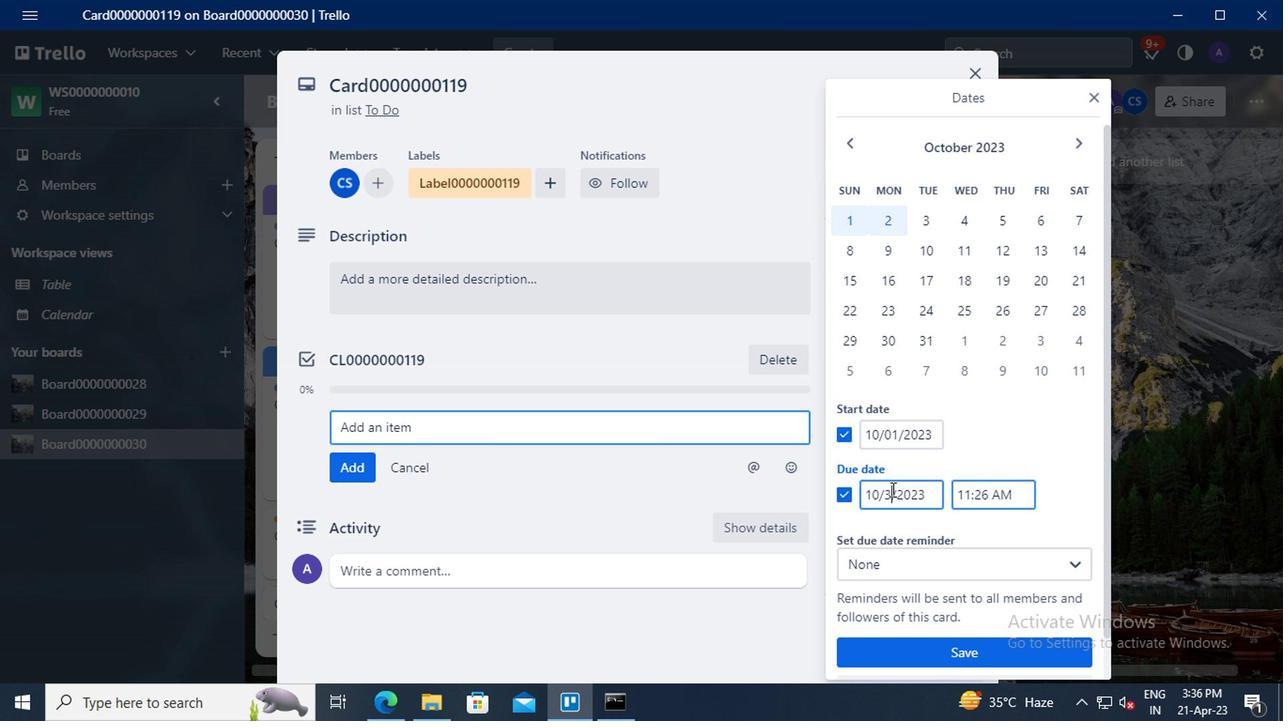
Action: Mouse moved to (956, 653)
Screenshot: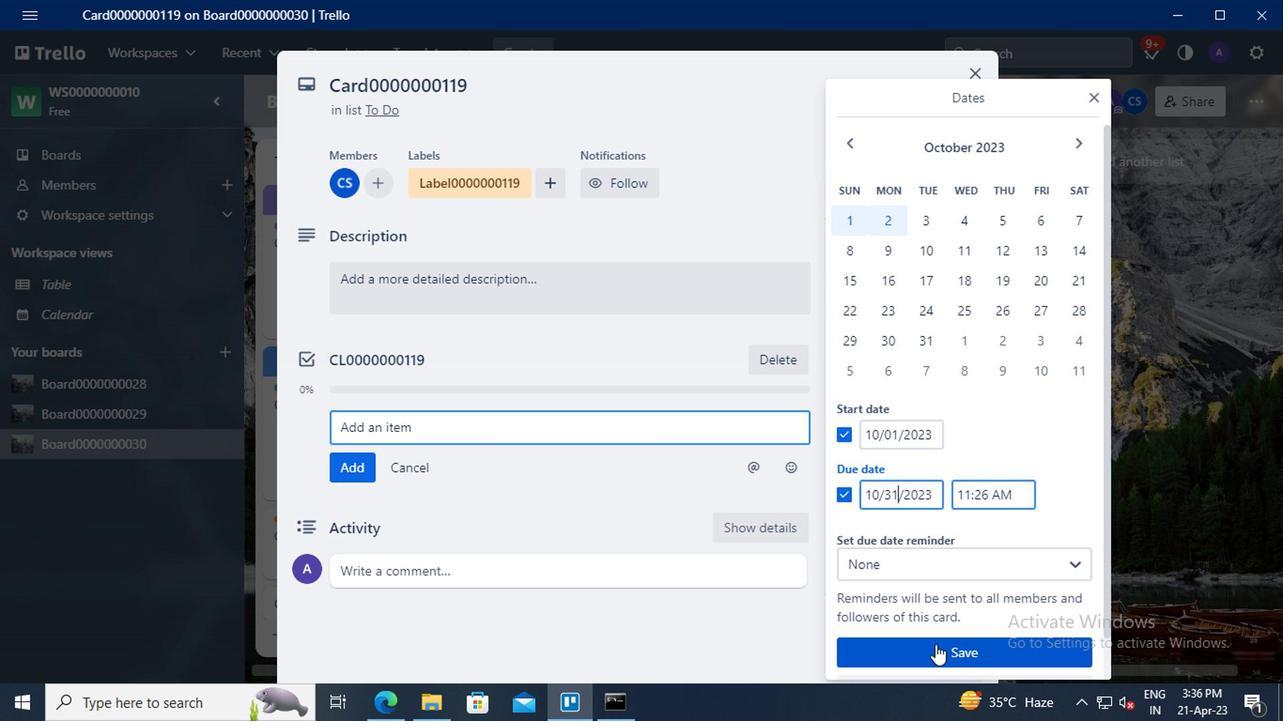 
Action: Mouse pressed left at (956, 653)
Screenshot: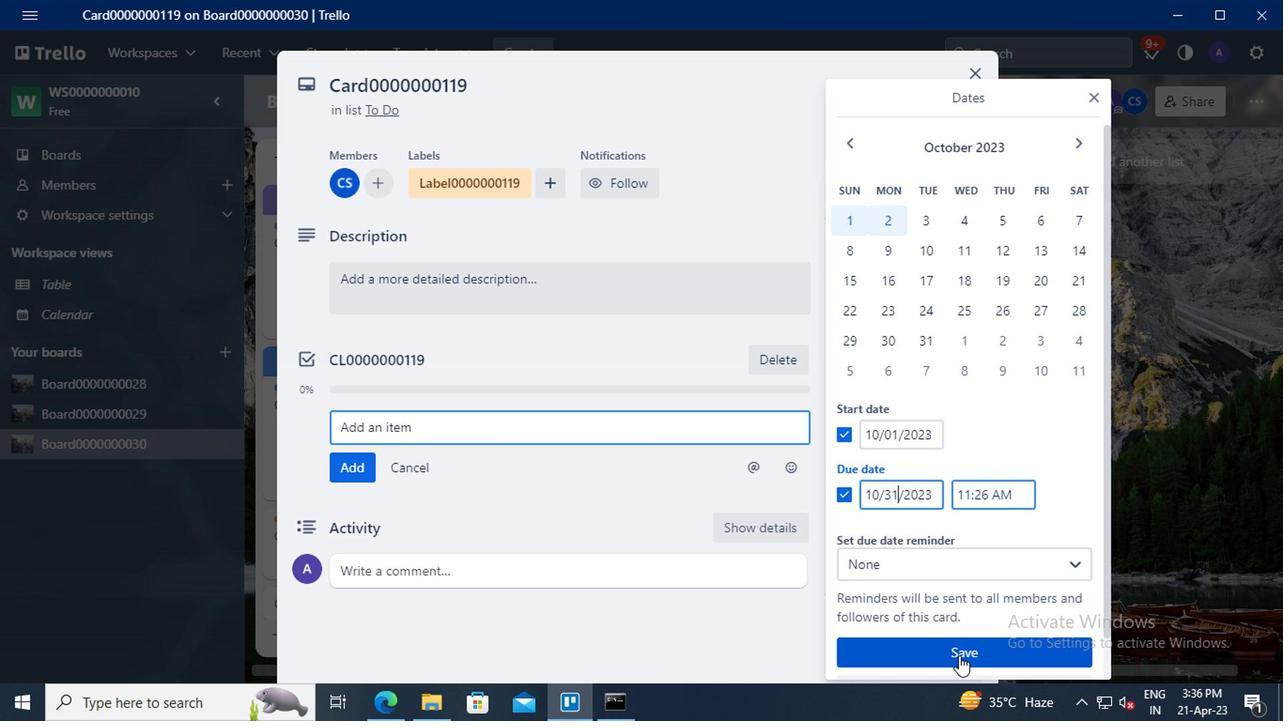 
